 Task: Create a sub task Release to Production / Go Live for the task  Create a new online auction platform in the project AgileLab , assign it to team member softage.2@softage.net and update the status of the sub task to  At Risk , set the priority of the sub task to Medium
Action: Mouse moved to (693, 479)
Screenshot: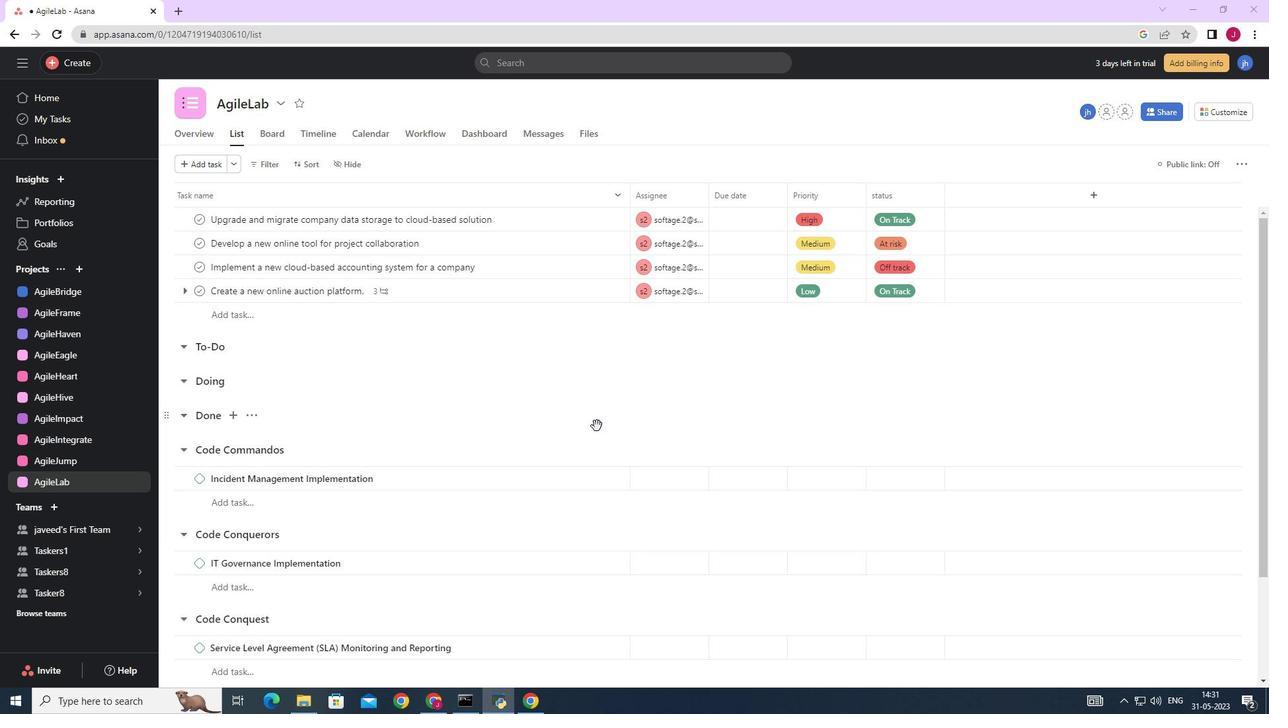 
Action: Mouse scrolled (693, 478) with delta (0, 0)
Screenshot: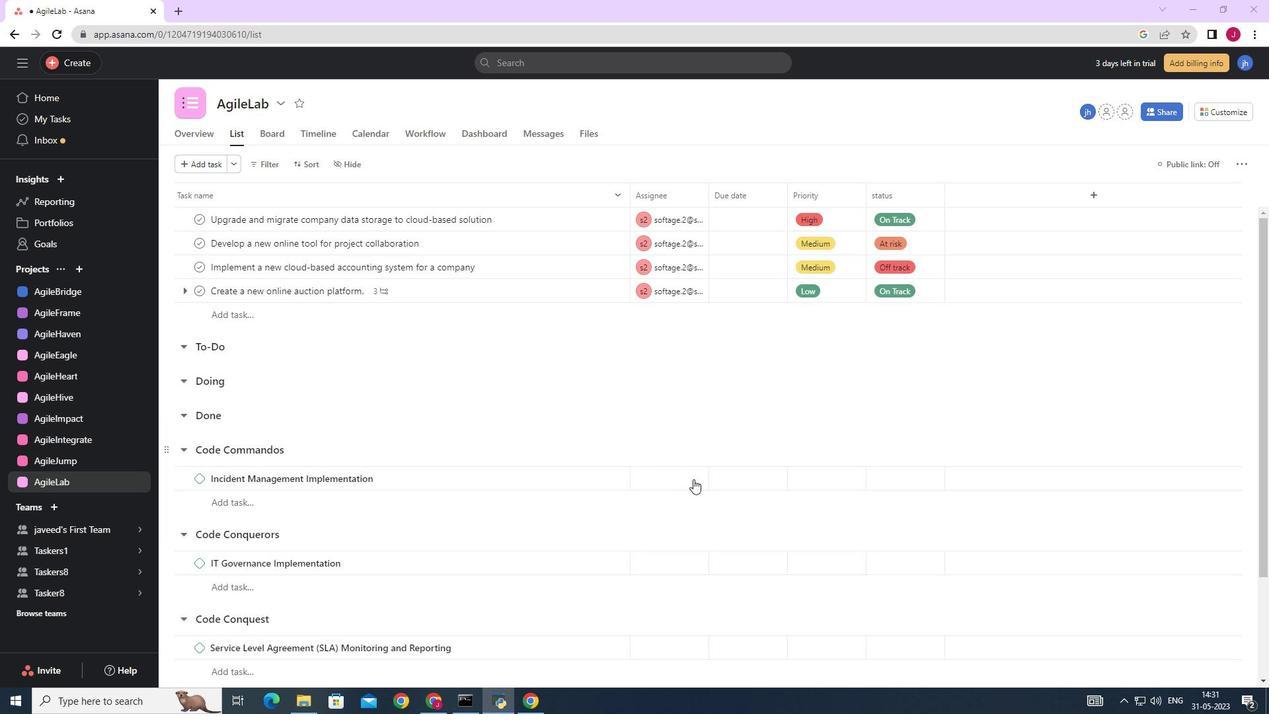 
Action: Mouse scrolled (693, 478) with delta (0, 0)
Screenshot: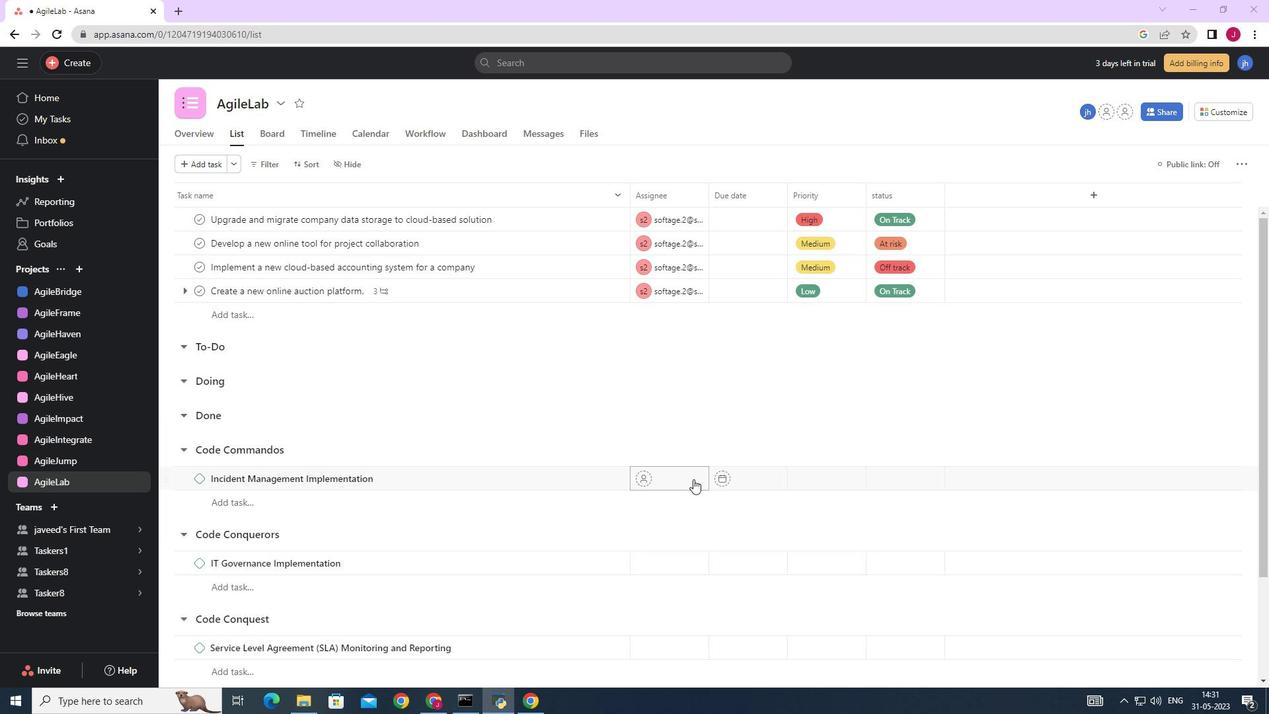 
Action: Mouse moved to (693, 480)
Screenshot: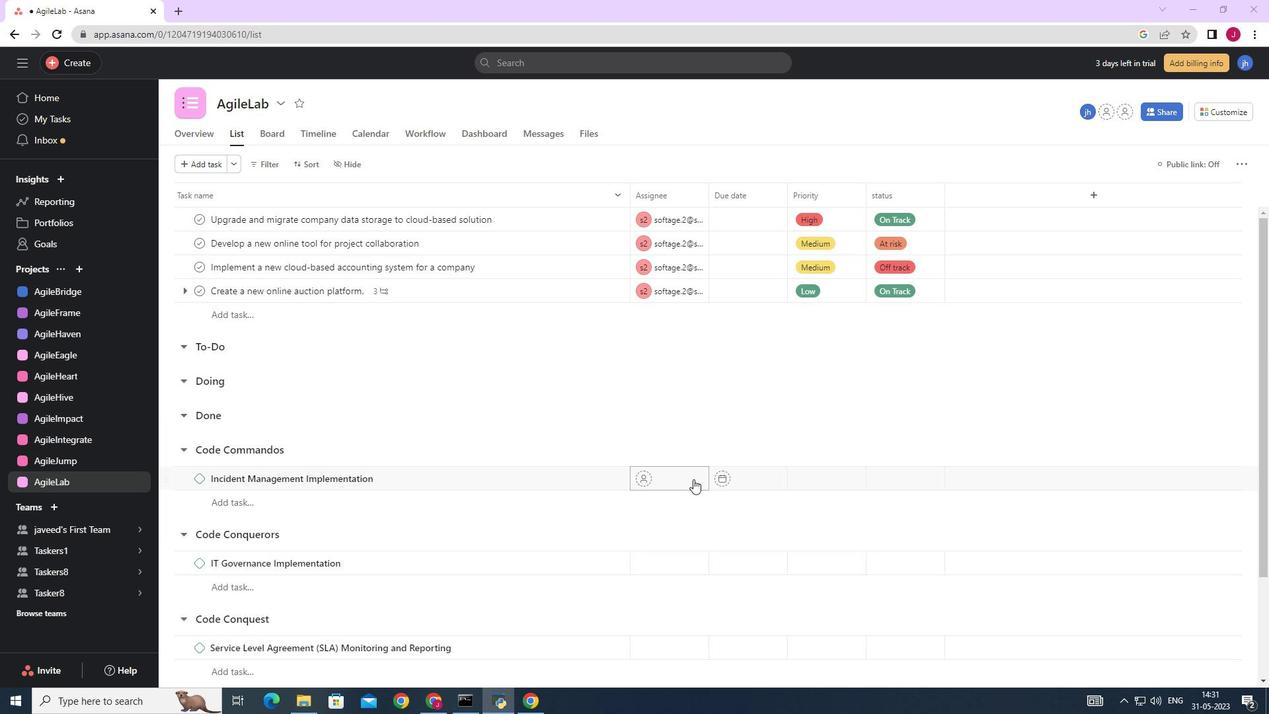 
Action: Mouse scrolled (693, 479) with delta (0, 0)
Screenshot: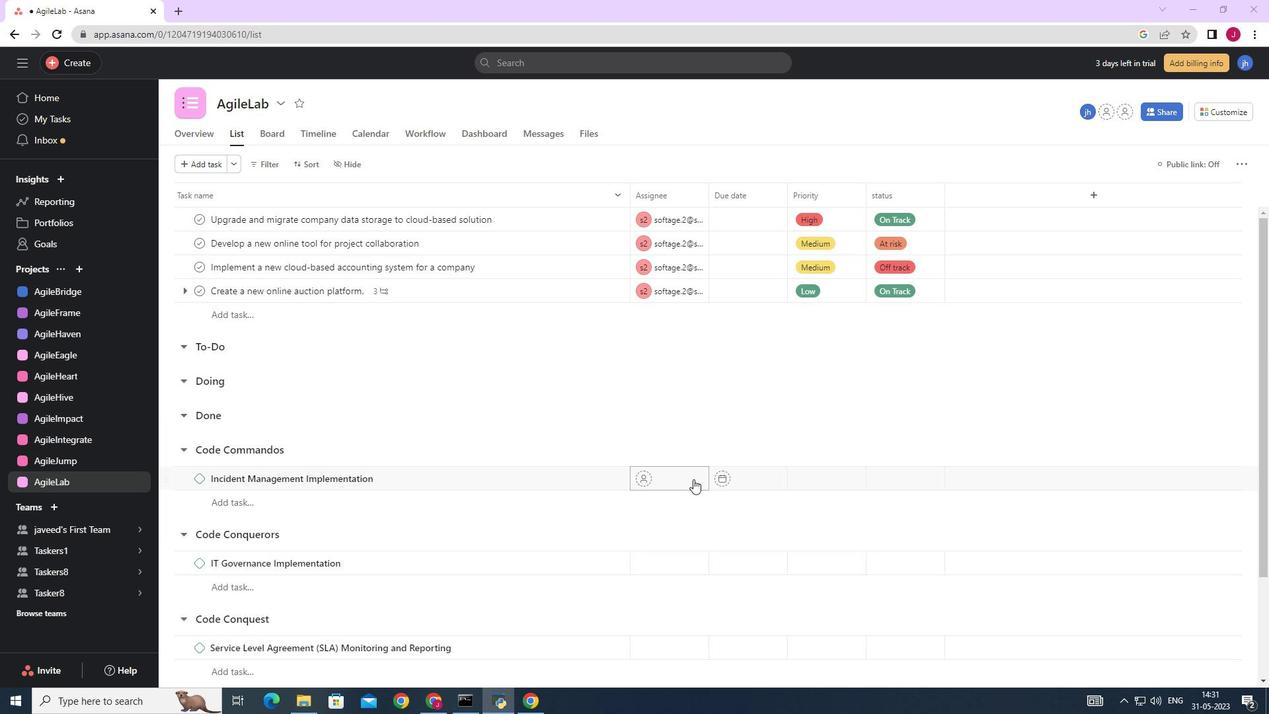 
Action: Mouse scrolled (693, 479) with delta (0, 0)
Screenshot: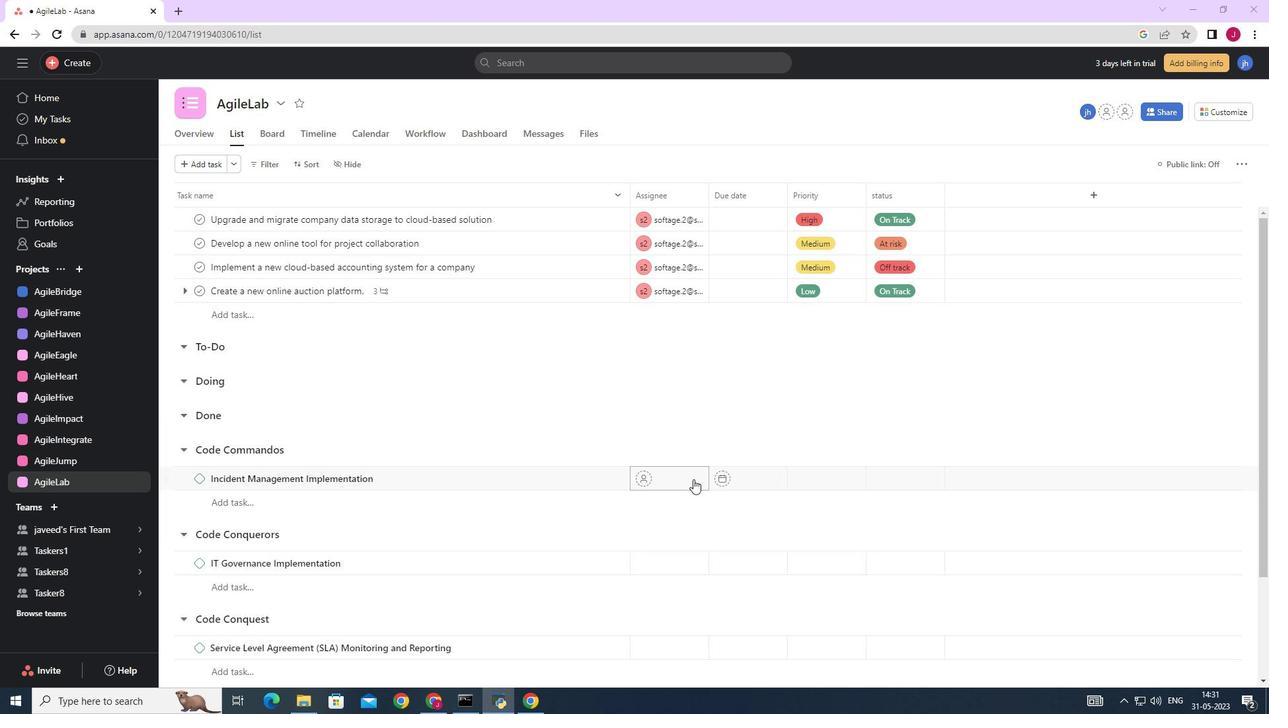 
Action: Mouse moved to (677, 470)
Screenshot: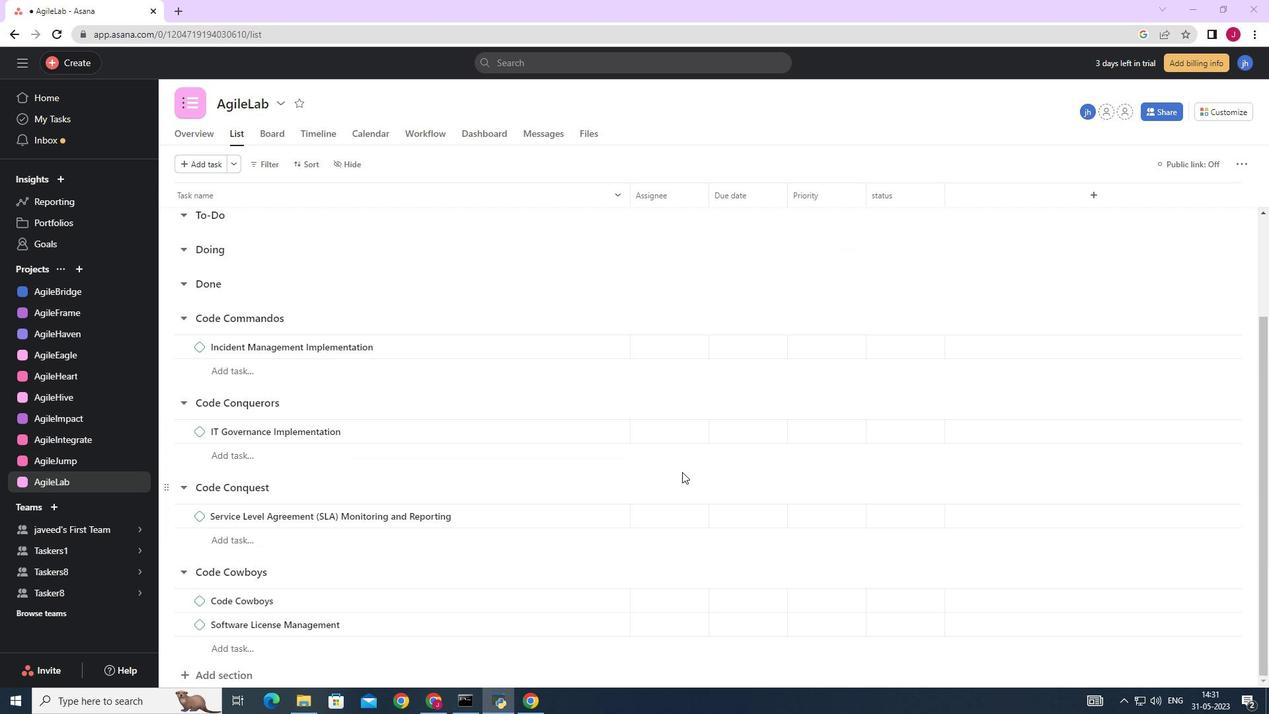 
Action: Mouse scrolled (677, 469) with delta (0, 0)
Screenshot: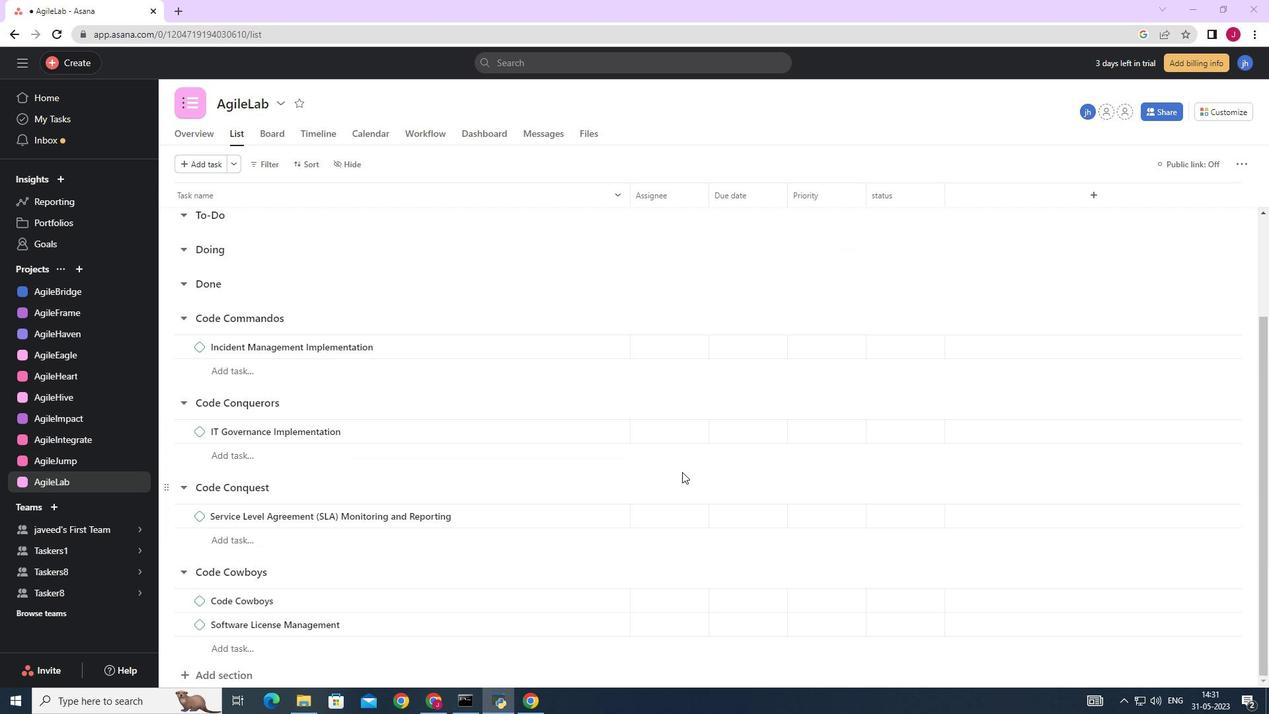 
Action: Mouse scrolled (677, 469) with delta (0, 0)
Screenshot: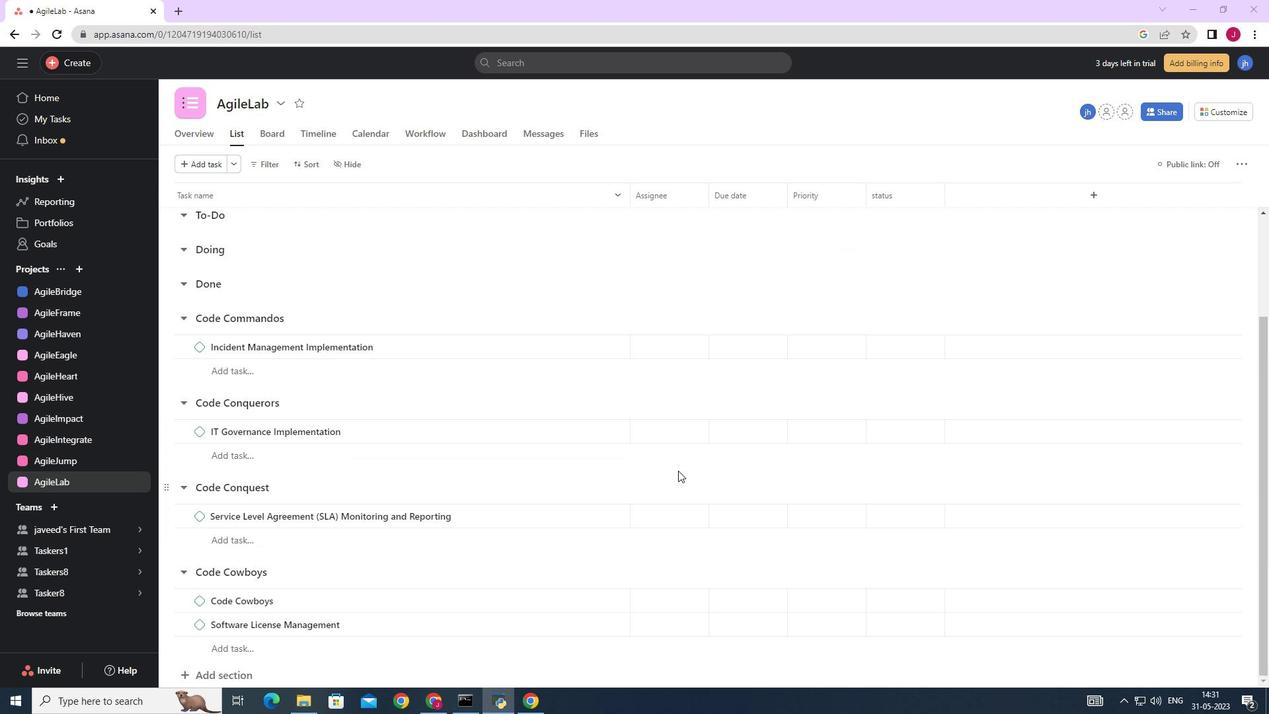 
Action: Mouse scrolled (677, 469) with delta (0, 0)
Screenshot: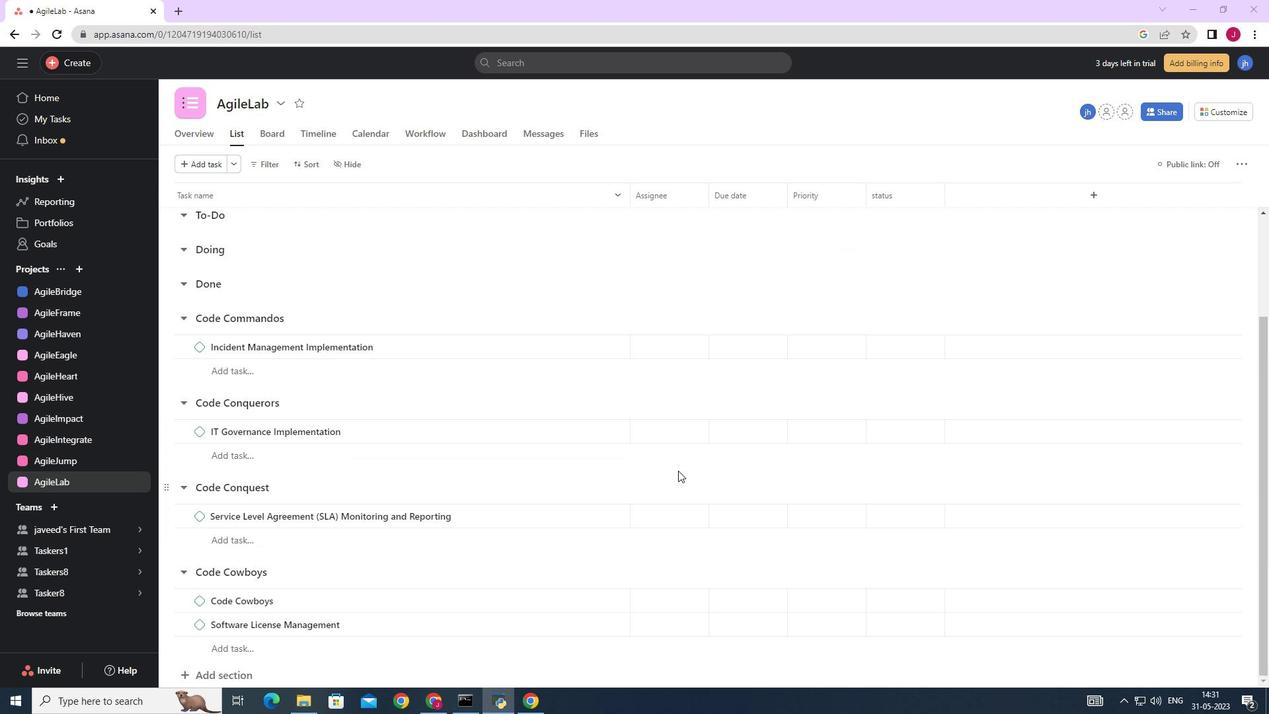 
Action: Mouse moved to (677, 470)
Screenshot: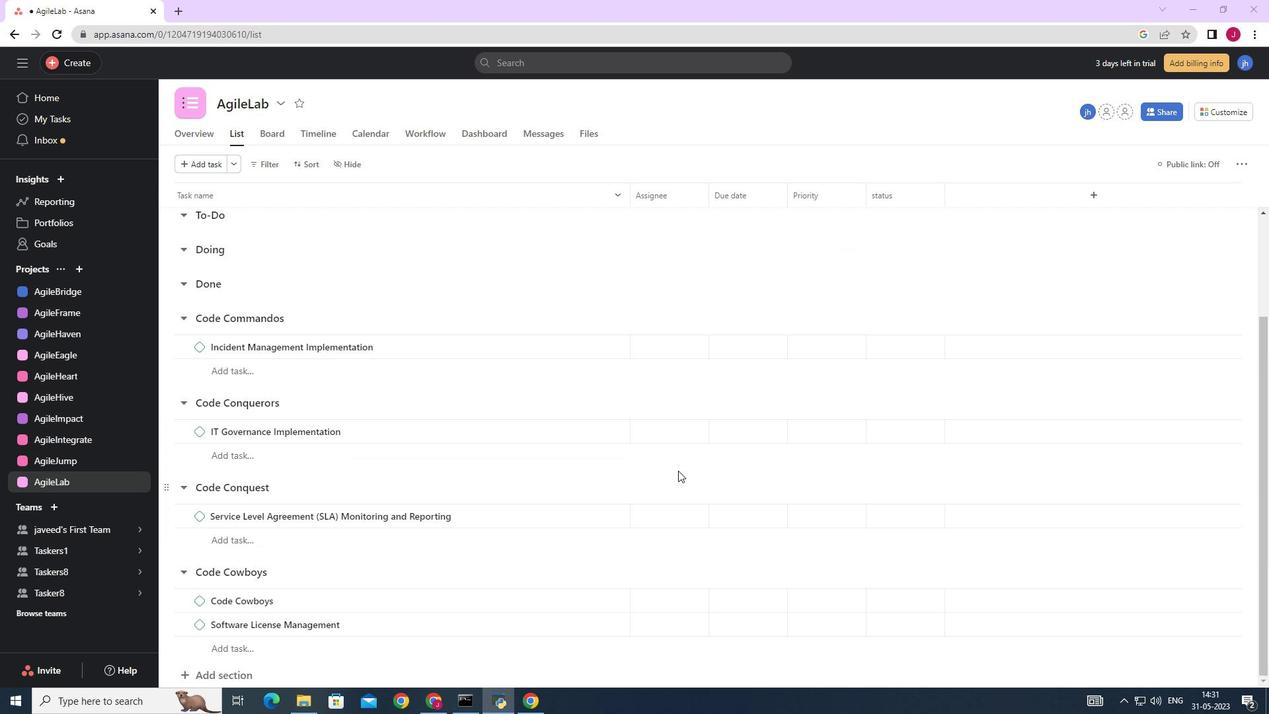 
Action: Mouse scrolled (677, 469) with delta (0, 0)
Screenshot: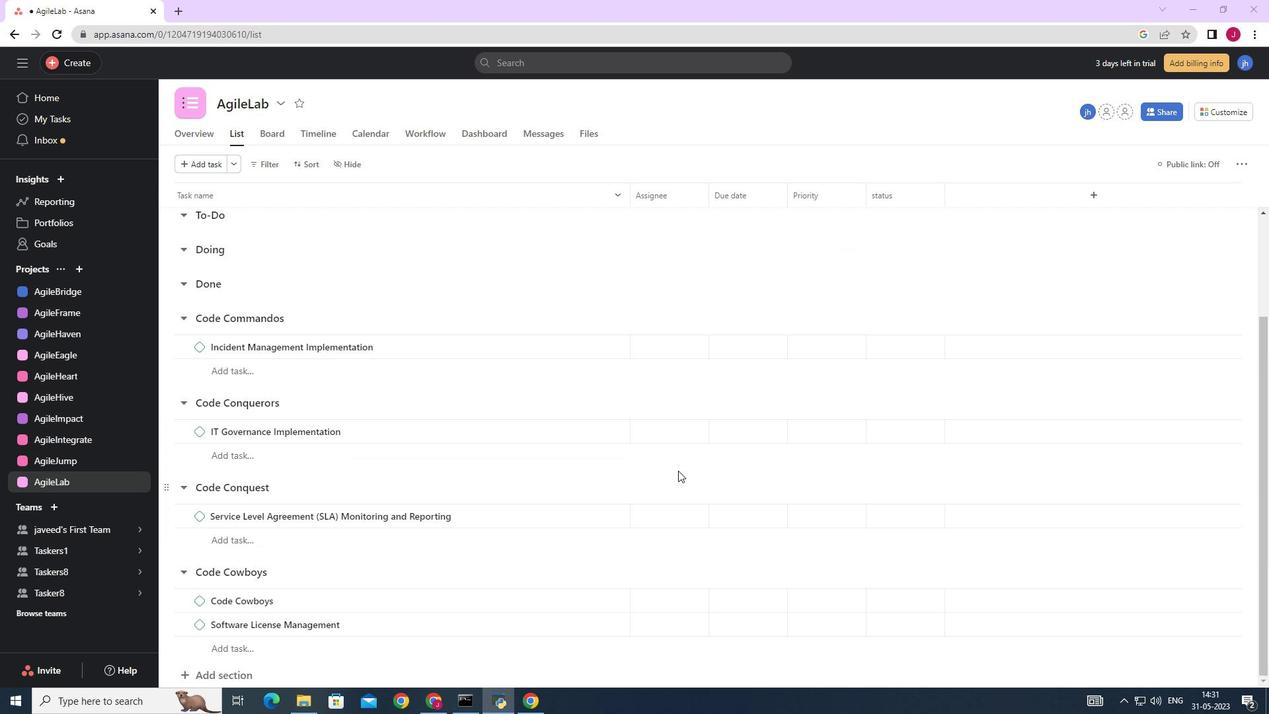 
Action: Mouse moved to (661, 470)
Screenshot: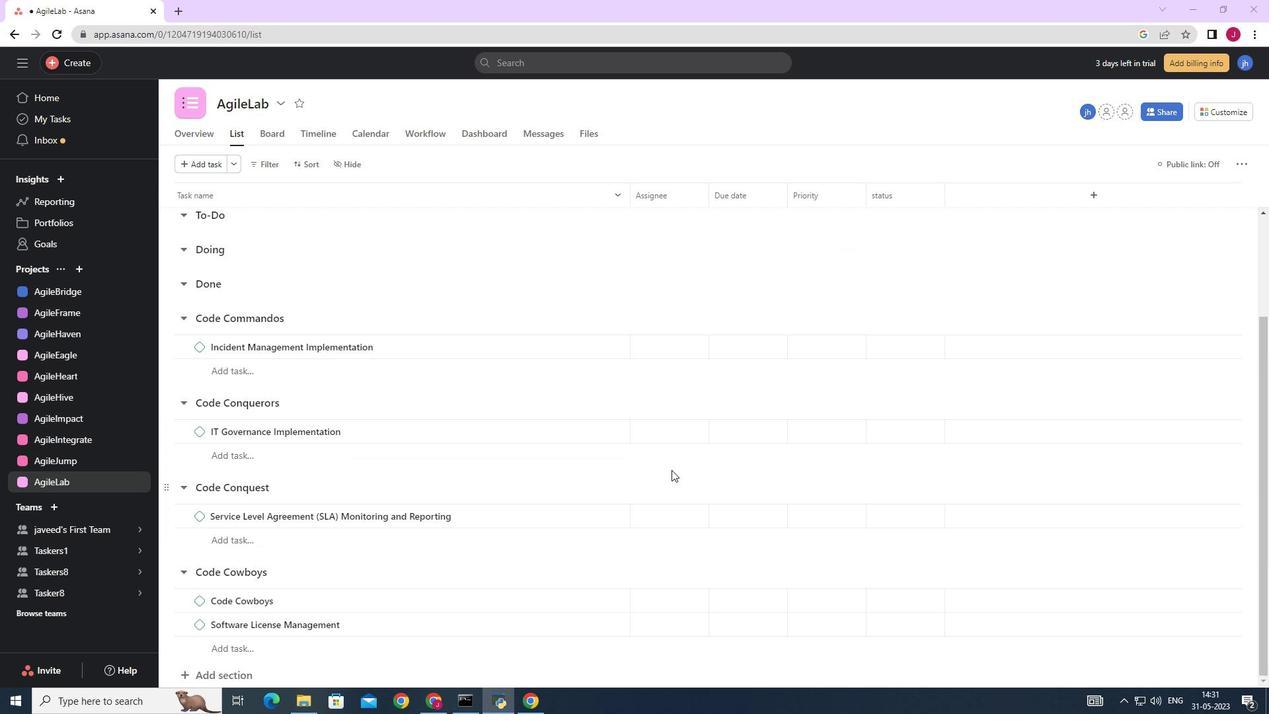 
Action: Mouse scrolled (661, 470) with delta (0, 0)
Screenshot: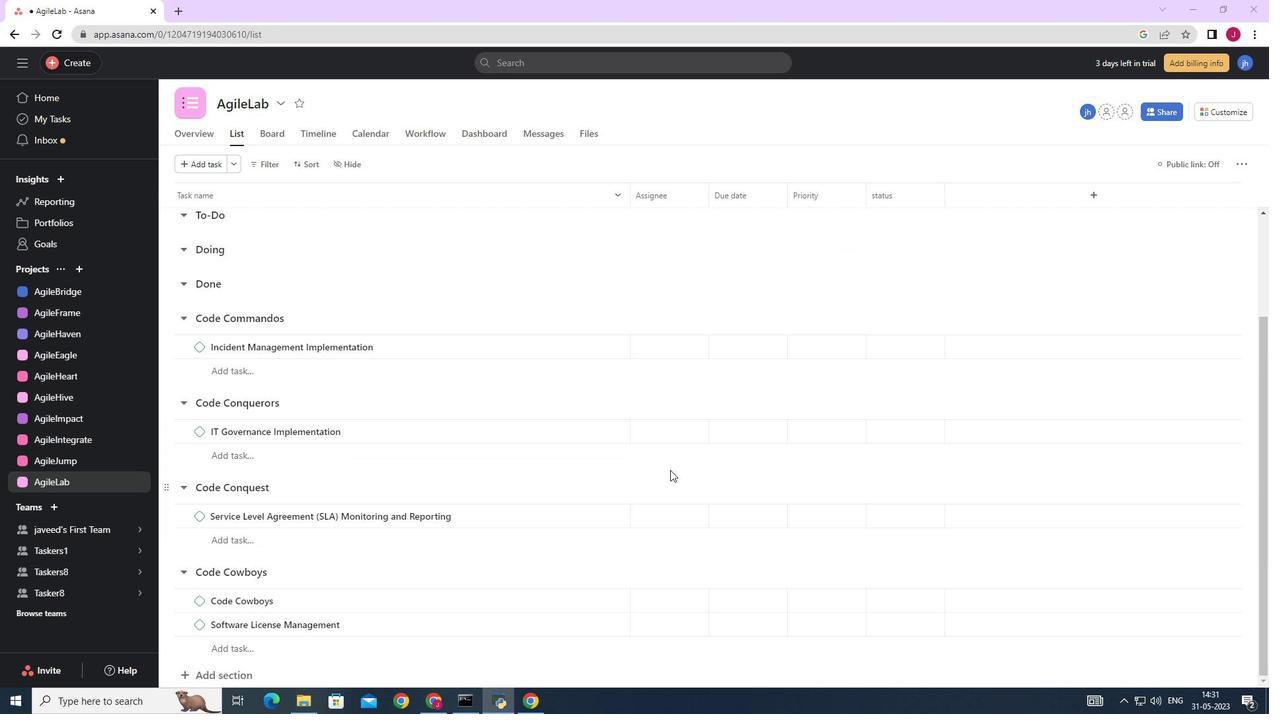 
Action: Mouse moved to (660, 469)
Screenshot: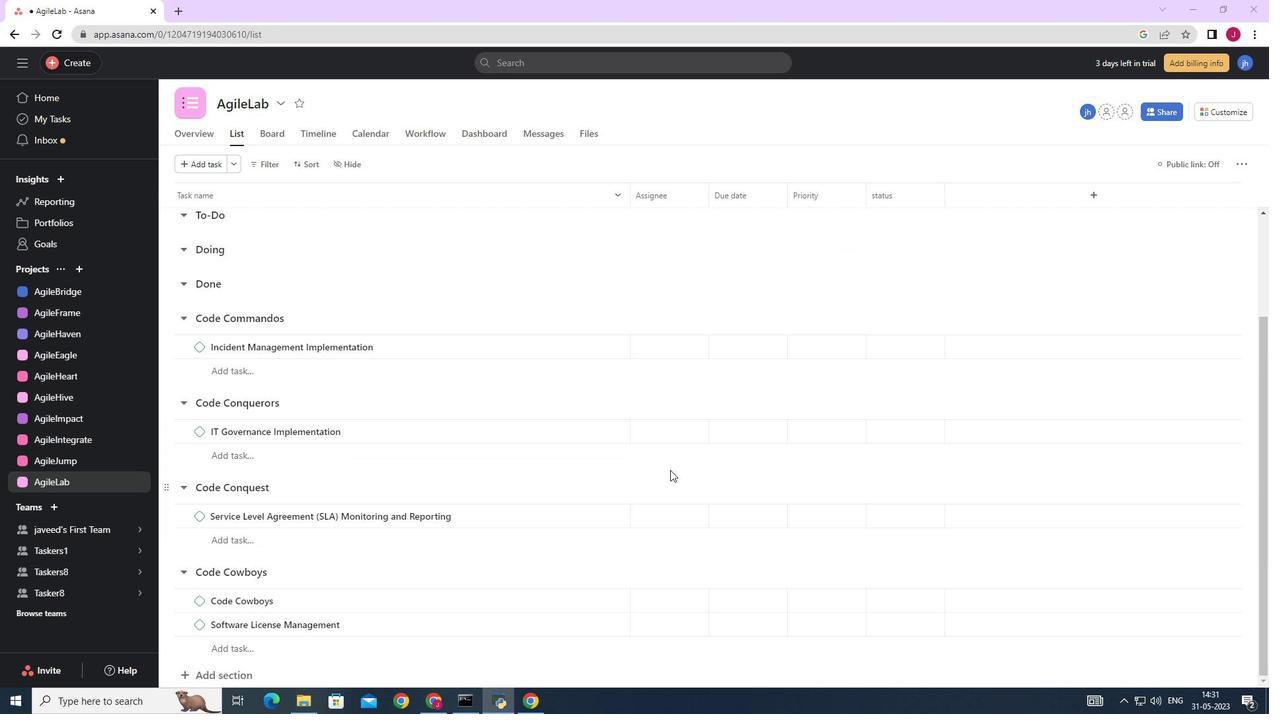 
Action: Mouse scrolled (660, 470) with delta (0, 0)
Screenshot: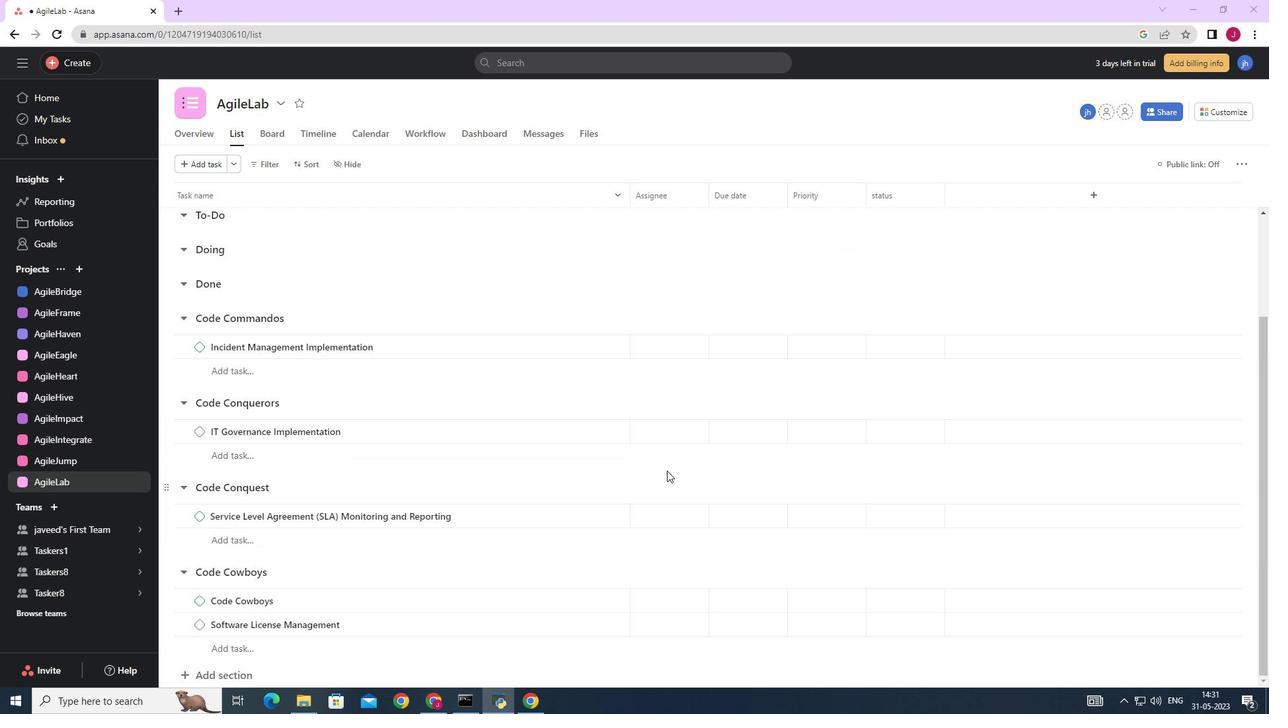 
Action: Mouse scrolled (660, 470) with delta (0, 0)
Screenshot: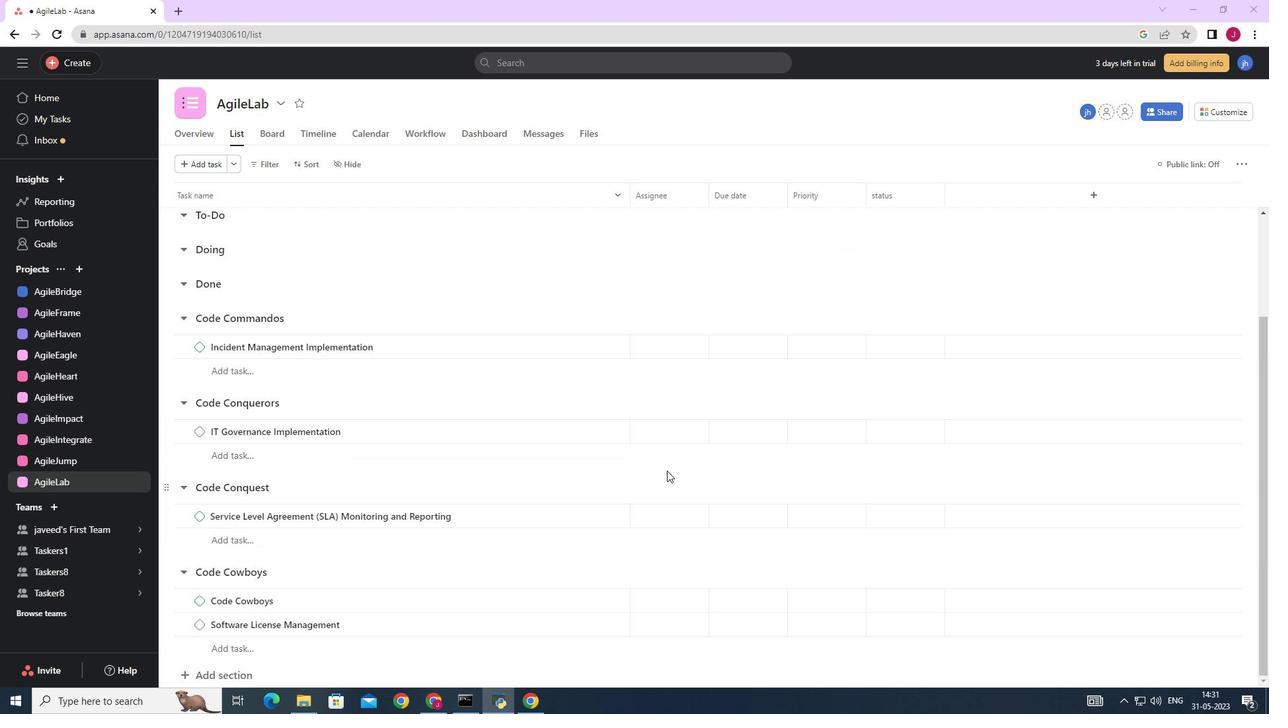 
Action: Mouse scrolled (660, 470) with delta (0, 0)
Screenshot: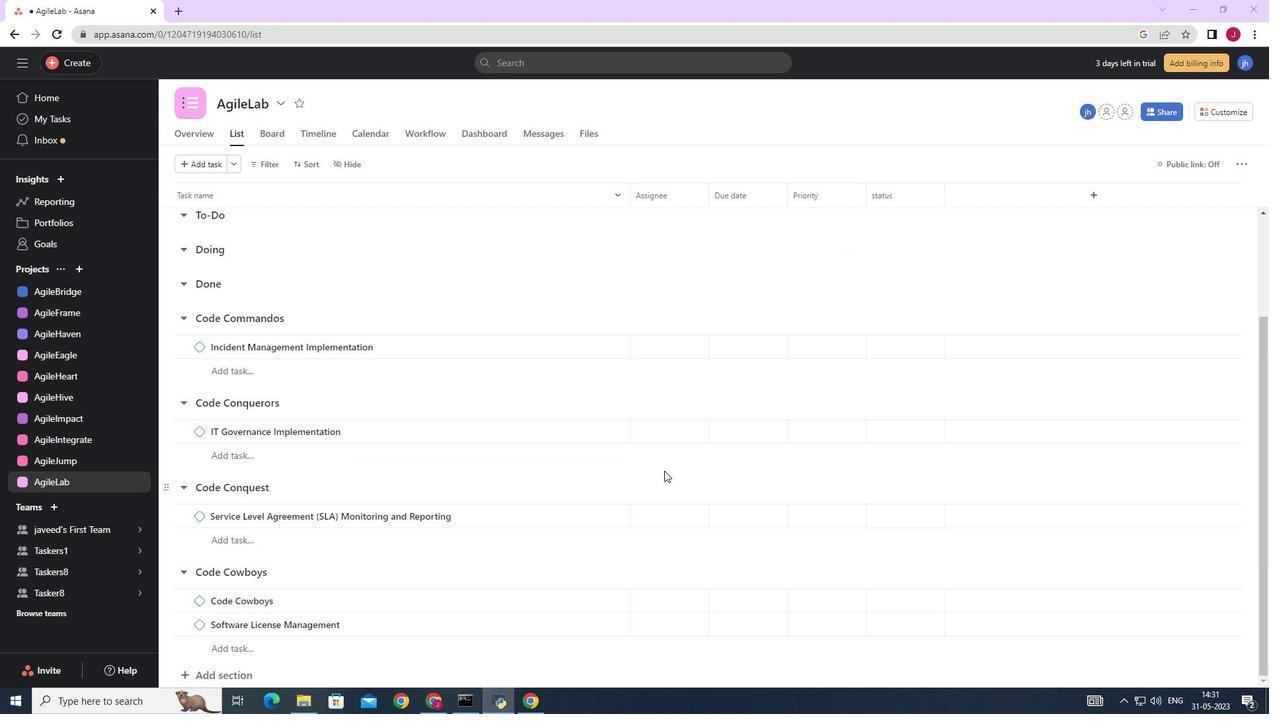 
Action: Mouse moved to (574, 294)
Screenshot: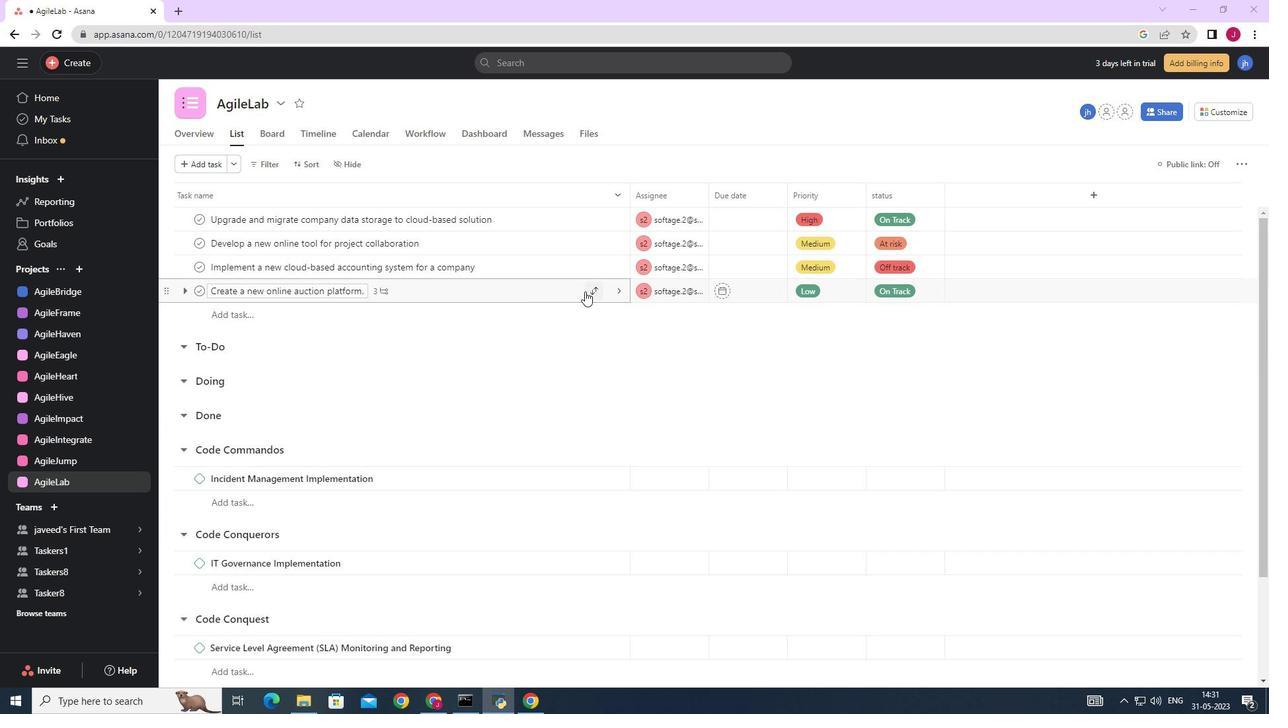 
Action: Mouse pressed left at (574, 294)
Screenshot: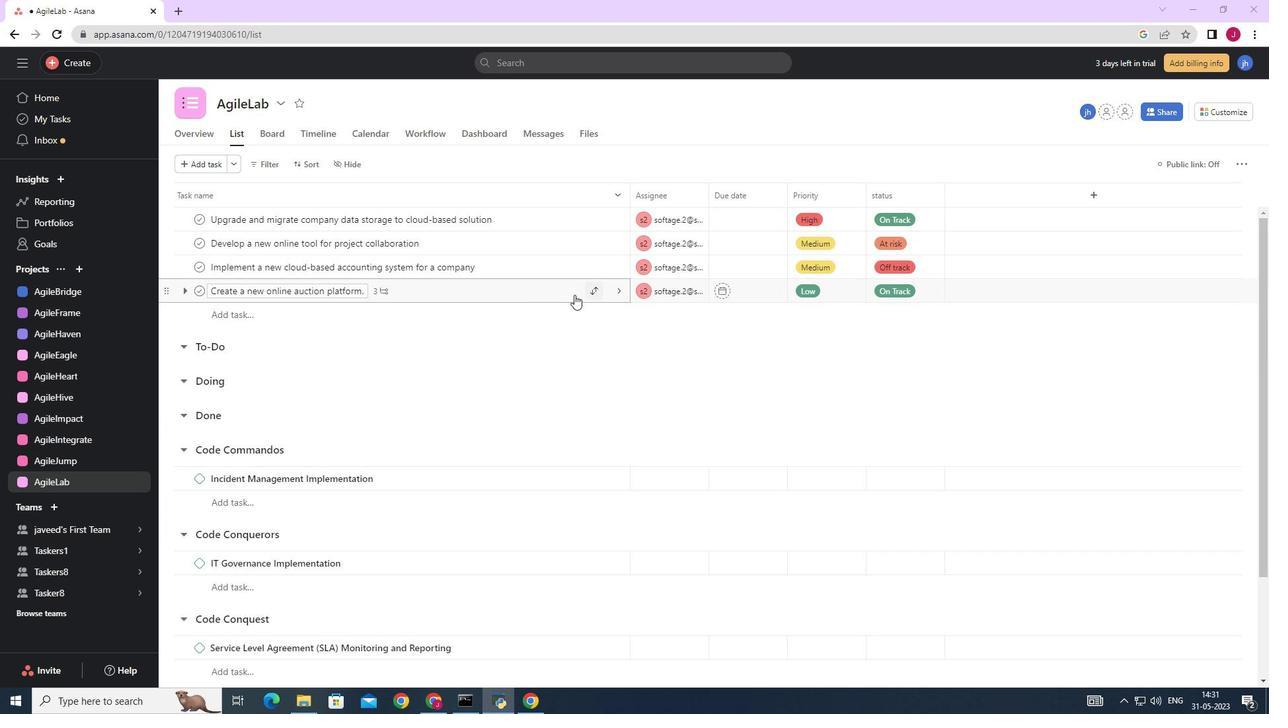 
Action: Mouse moved to (922, 368)
Screenshot: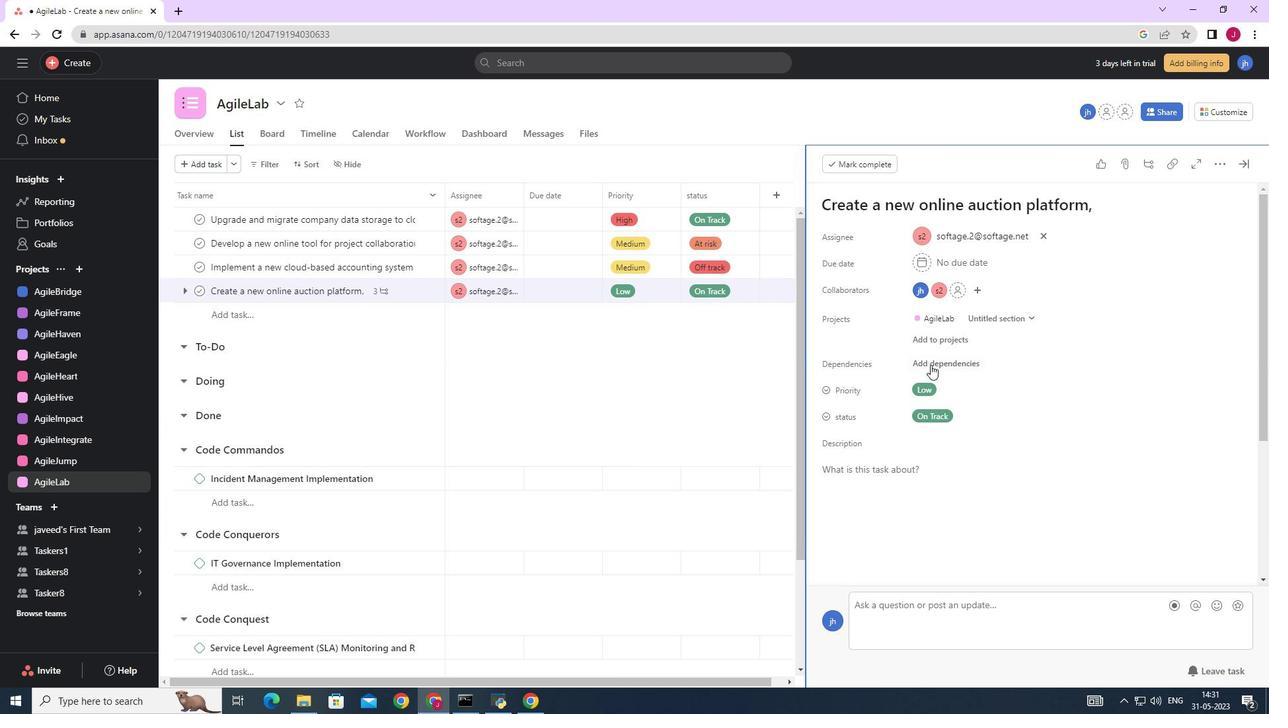 
Action: Mouse scrolled (922, 367) with delta (0, 0)
Screenshot: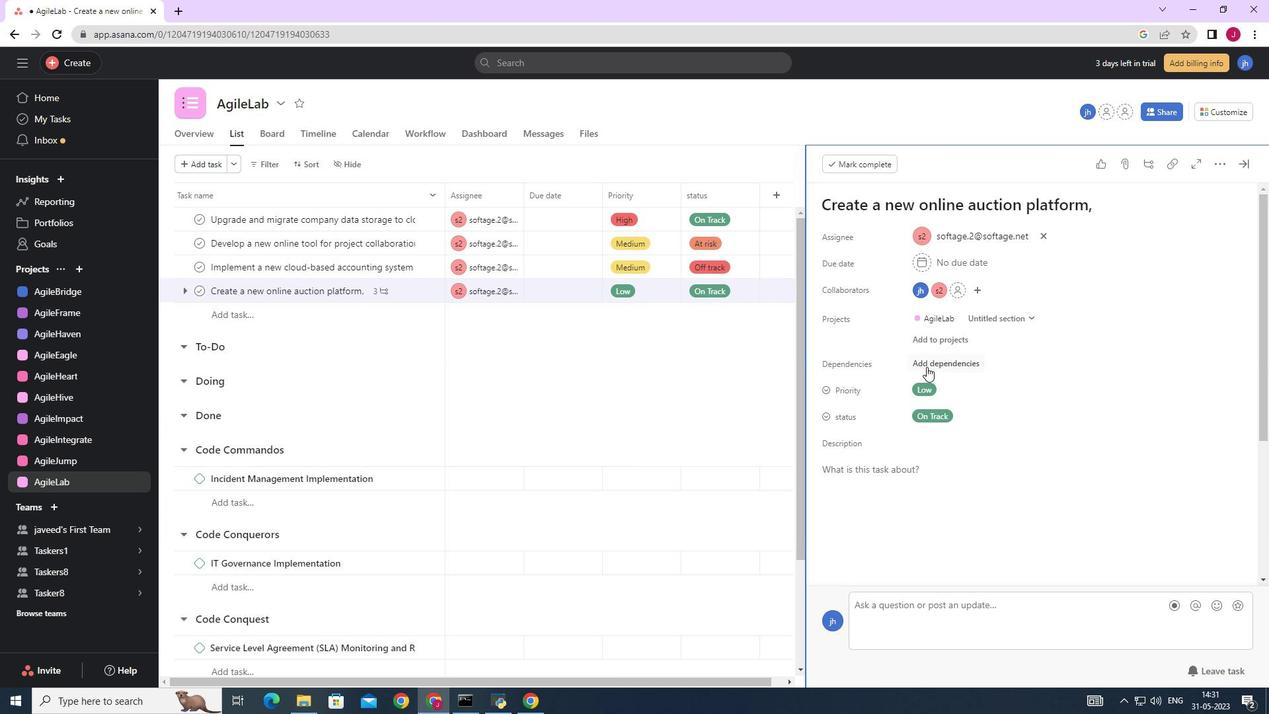 
Action: Mouse moved to (922, 368)
Screenshot: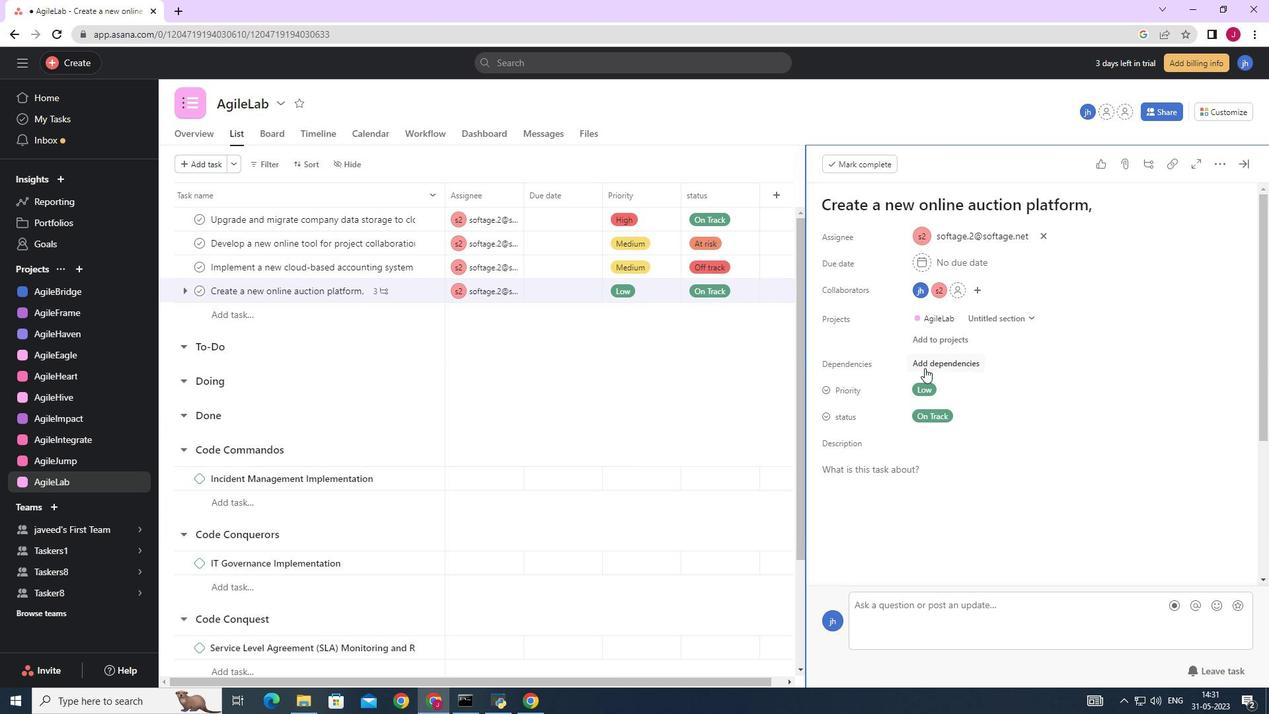 
Action: Mouse scrolled (922, 367) with delta (0, 0)
Screenshot: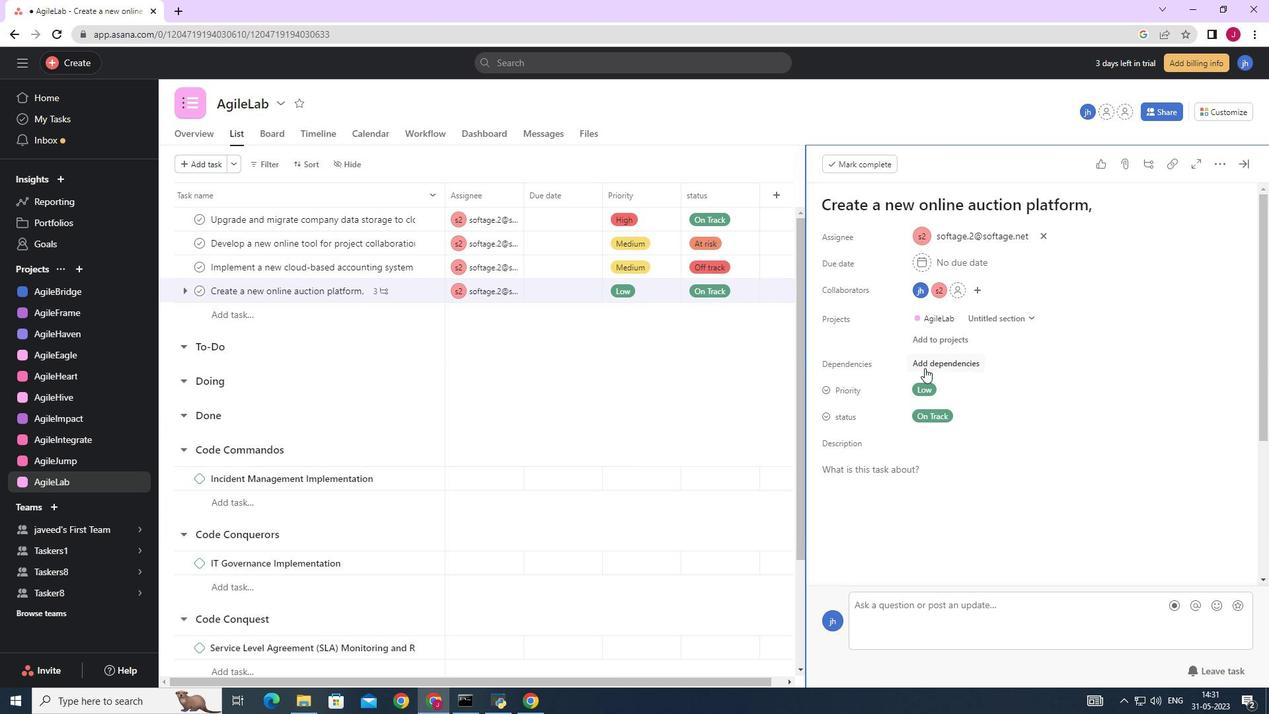 
Action: Mouse scrolled (922, 367) with delta (0, 0)
Screenshot: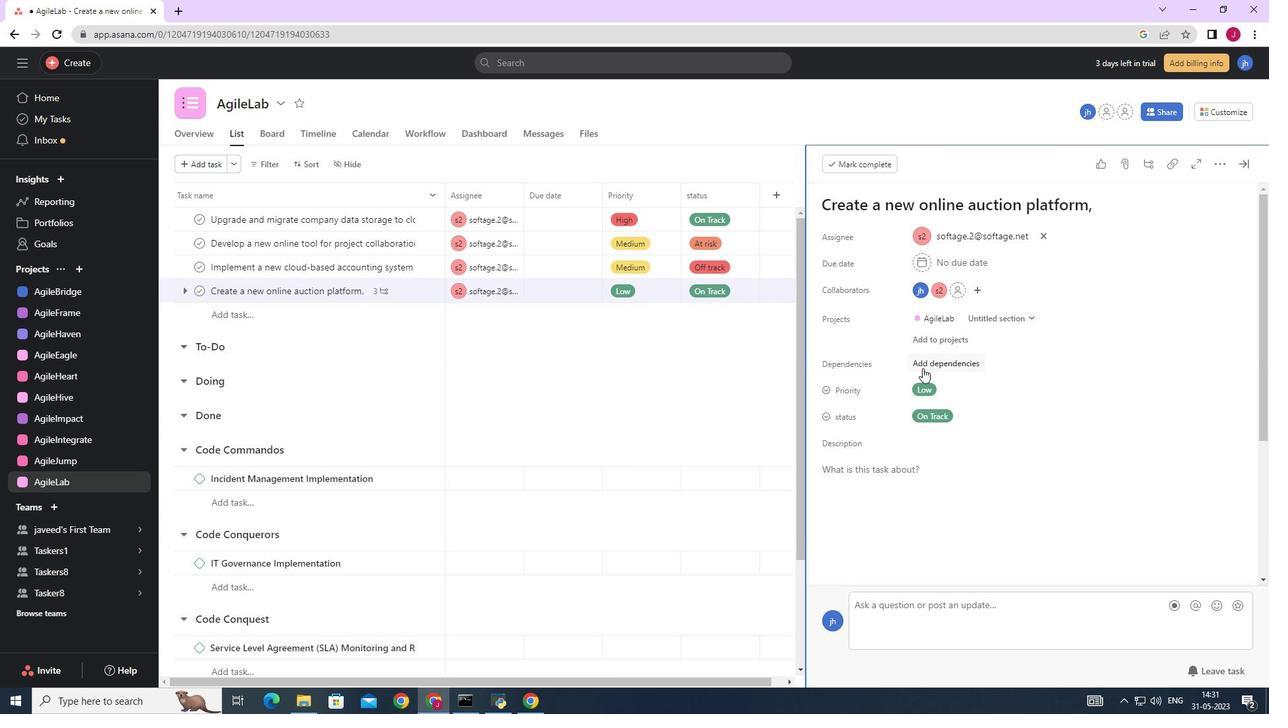 
Action: Mouse scrolled (922, 367) with delta (0, 0)
Screenshot: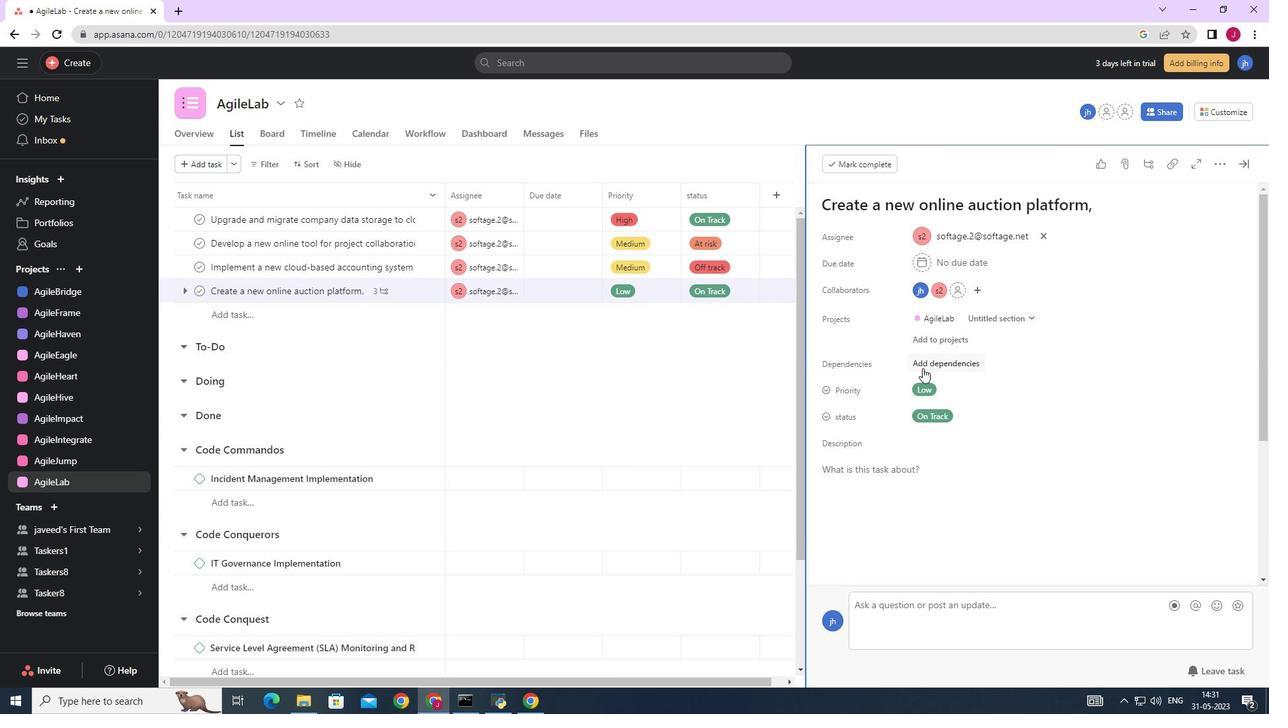 
Action: Mouse scrolled (922, 367) with delta (0, 0)
Screenshot: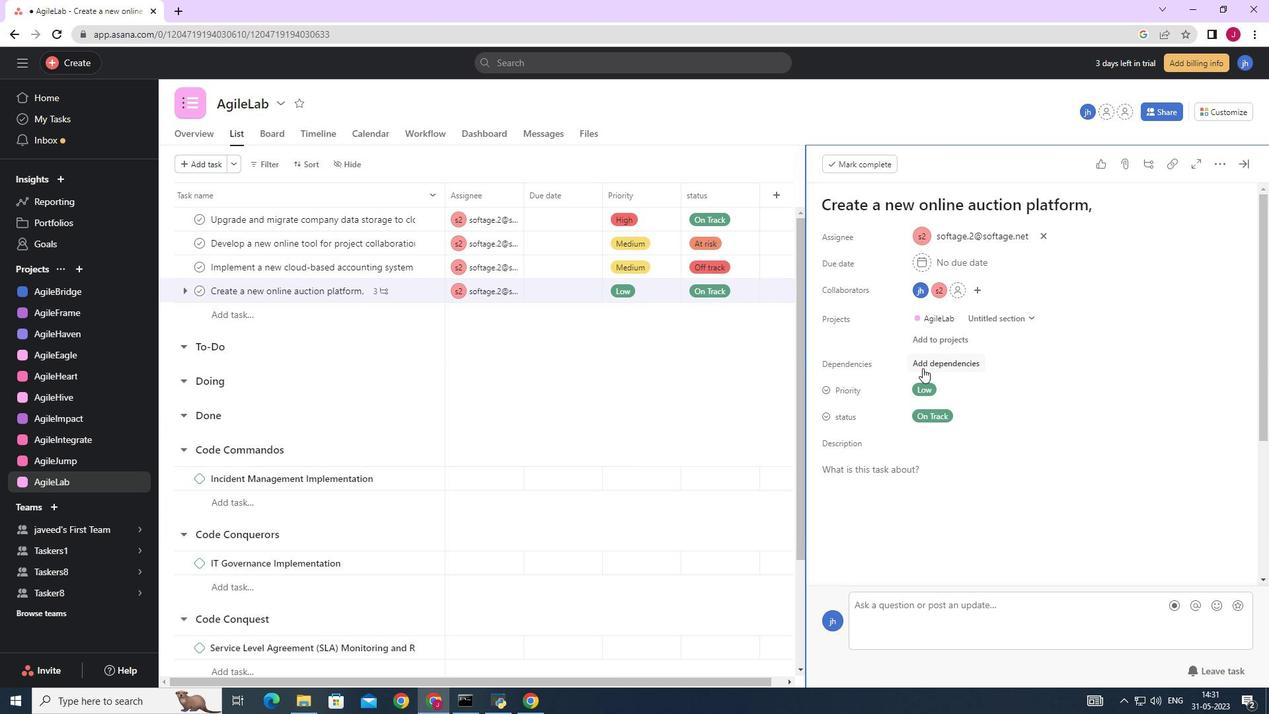 
Action: Mouse moved to (860, 477)
Screenshot: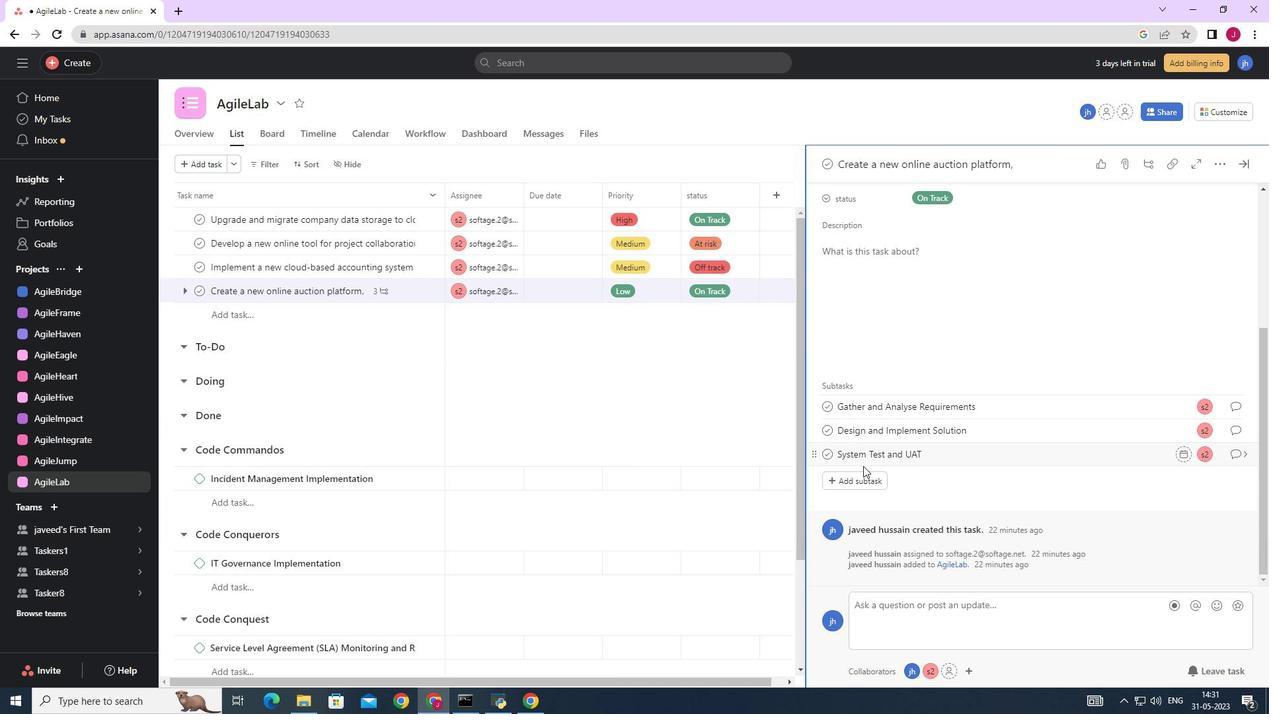 
Action: Mouse pressed left at (860, 477)
Screenshot: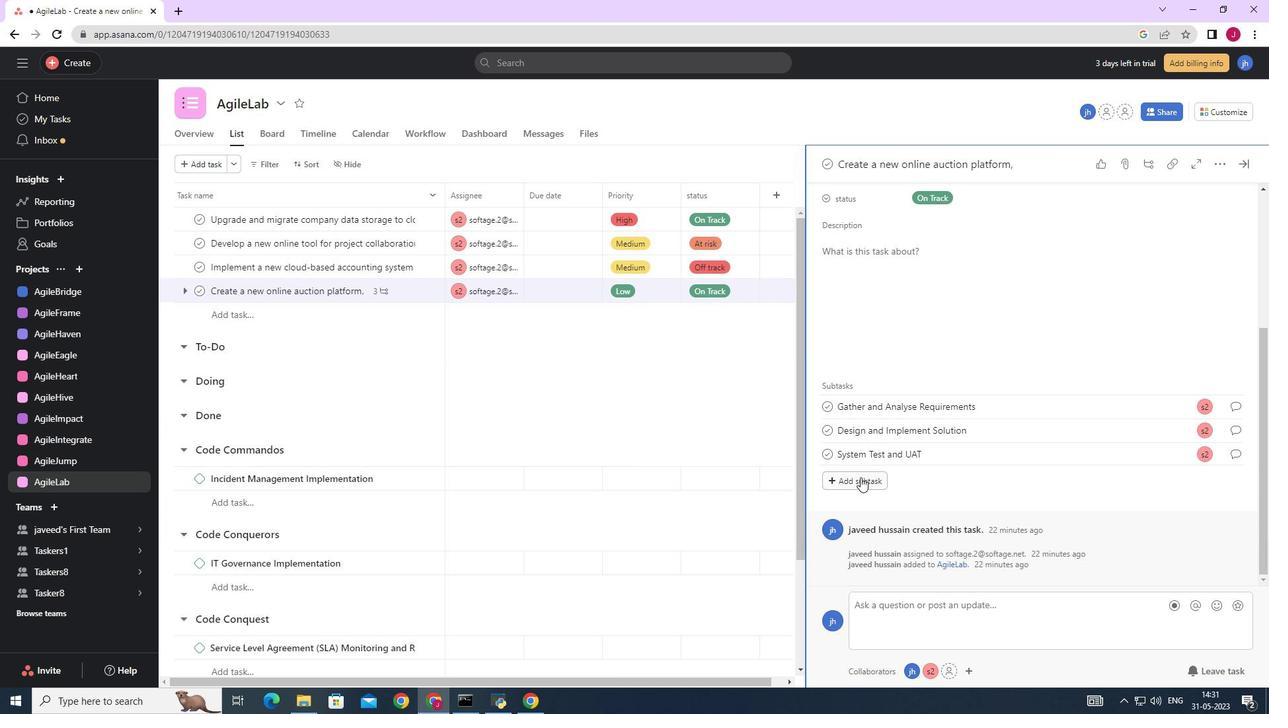 
Action: Mouse moved to (848, 462)
Screenshot: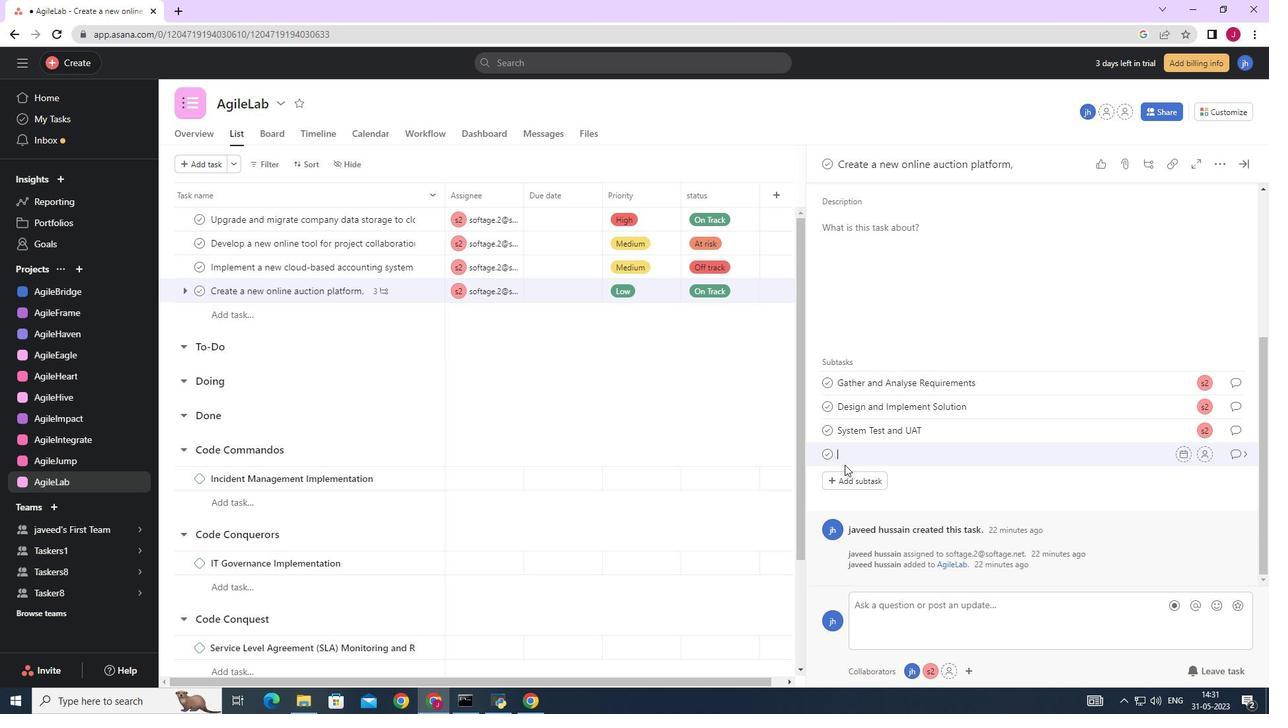 
Action: Key pressed <Key.caps_lock><Key.caps_lock>r<Key.caps_lock>ELEASE<Key.space>TO<Key.space><Key.caps_lock>p<Key.caps_lock>RODUCTION<Key.space>/<Key.space><Key.caps_lock>g<Key.caps_lock>O<Key.space><Key.caps_lock>l<Key.caps_lock>IVE
Screenshot: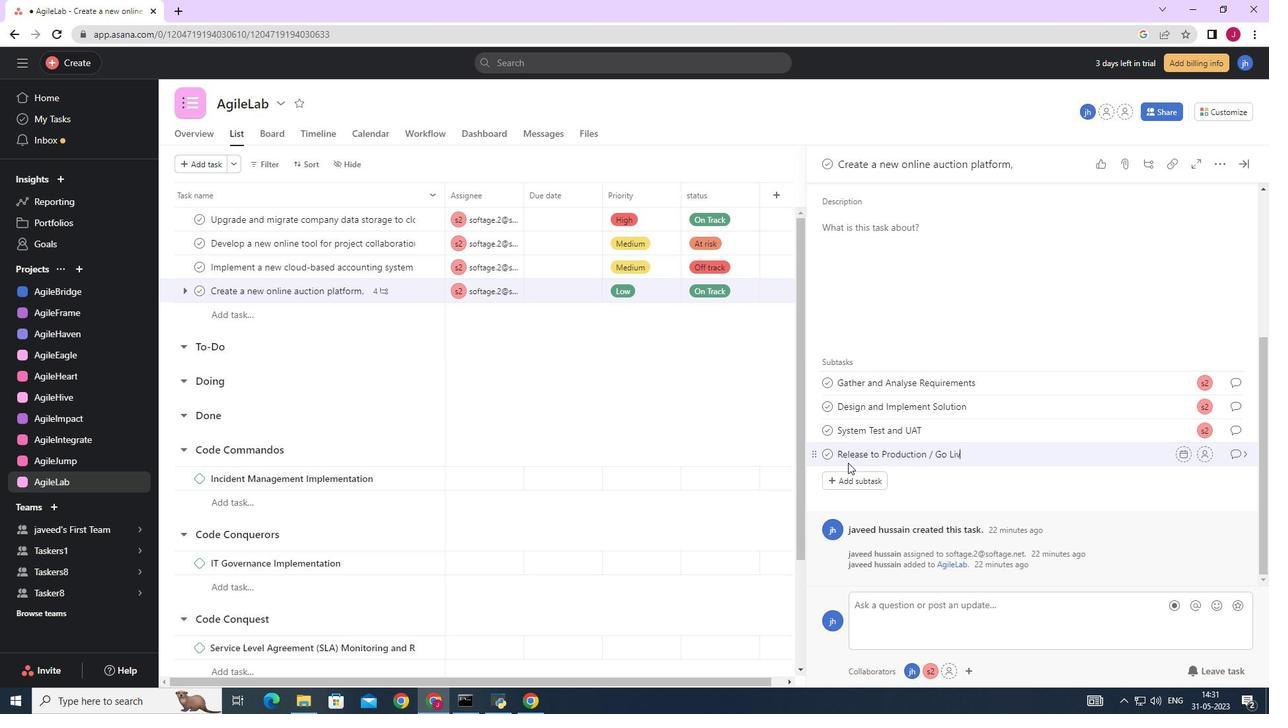 
Action: Mouse moved to (1203, 452)
Screenshot: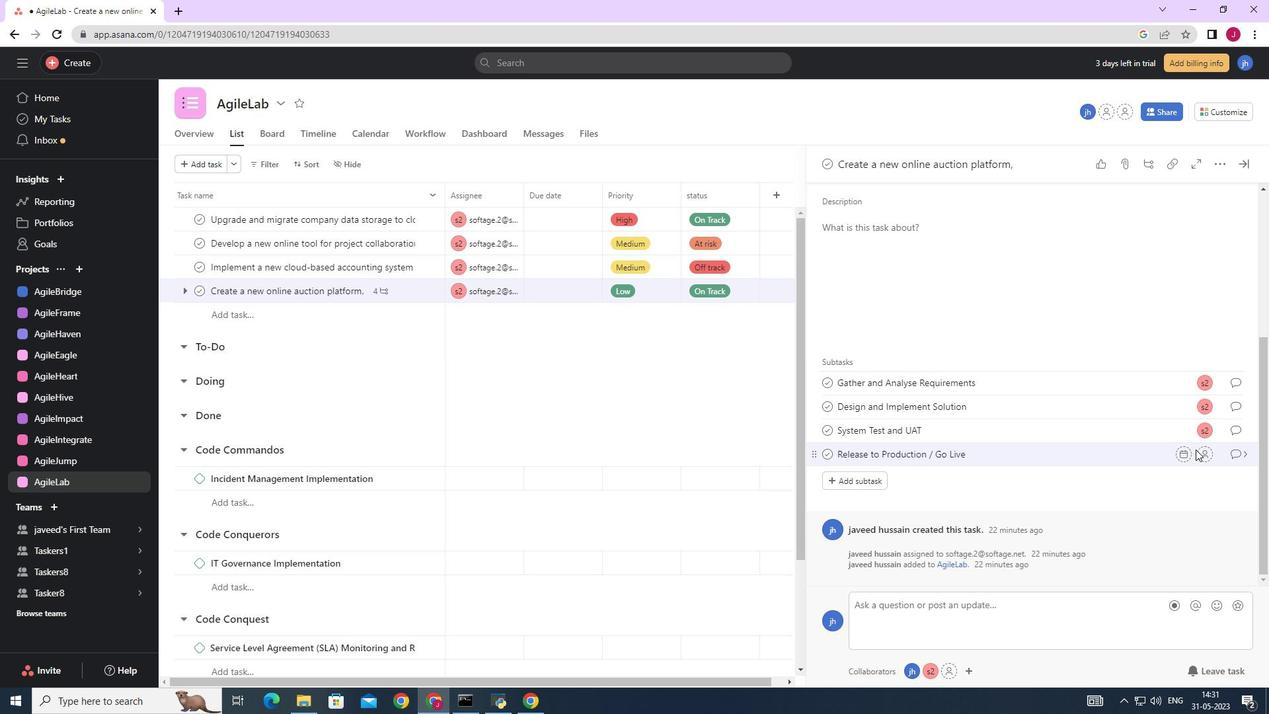 
Action: Mouse pressed left at (1203, 452)
Screenshot: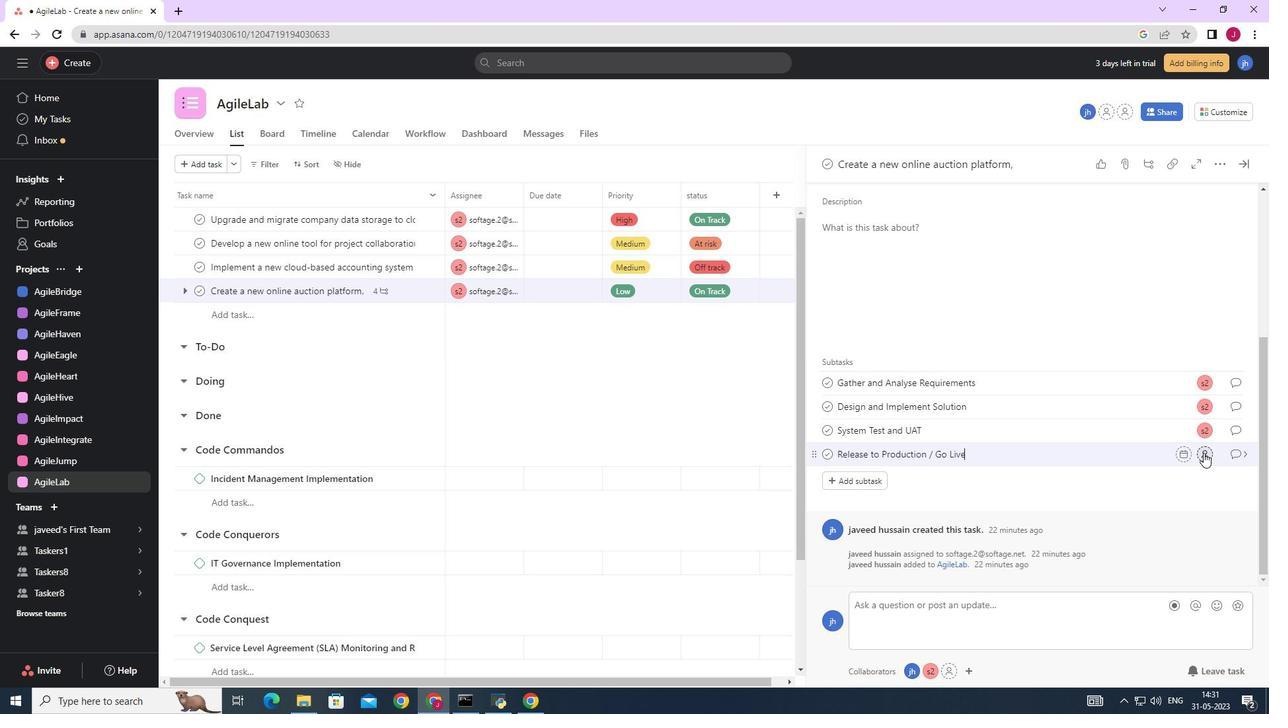 
Action: Mouse moved to (1056, 497)
Screenshot: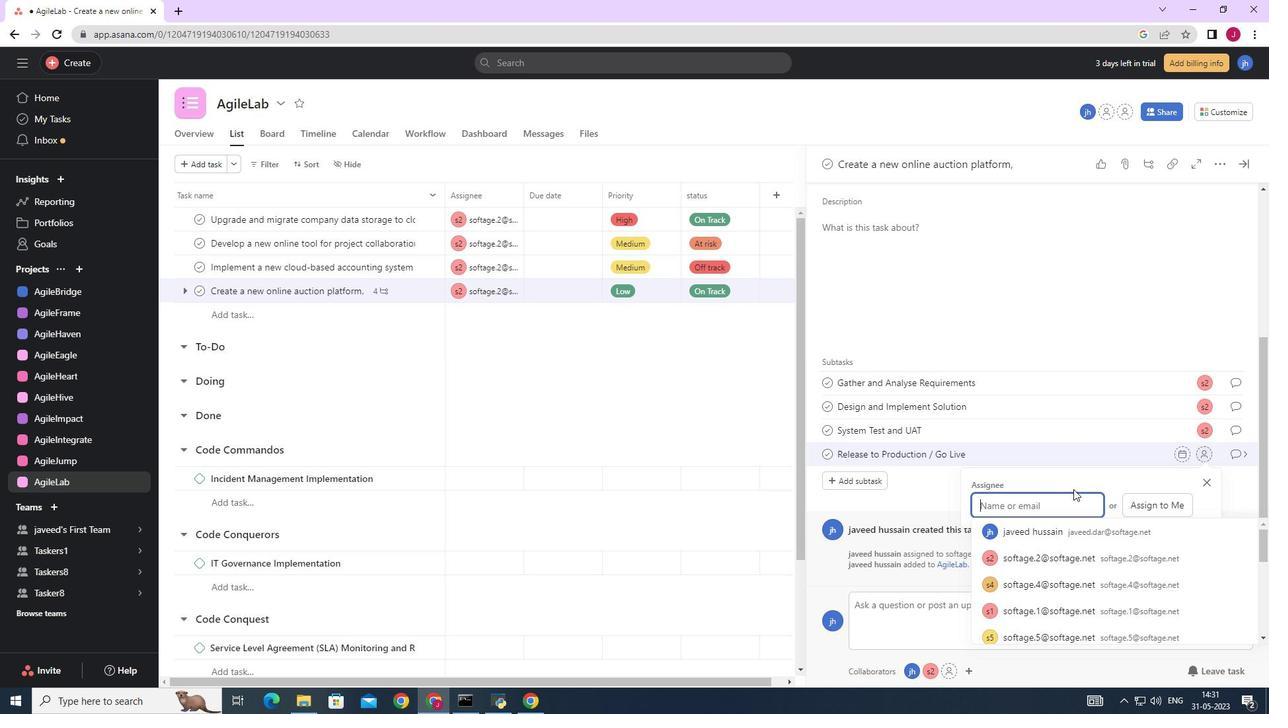 
Action: Key pressed SOFTAGE.2
Screenshot: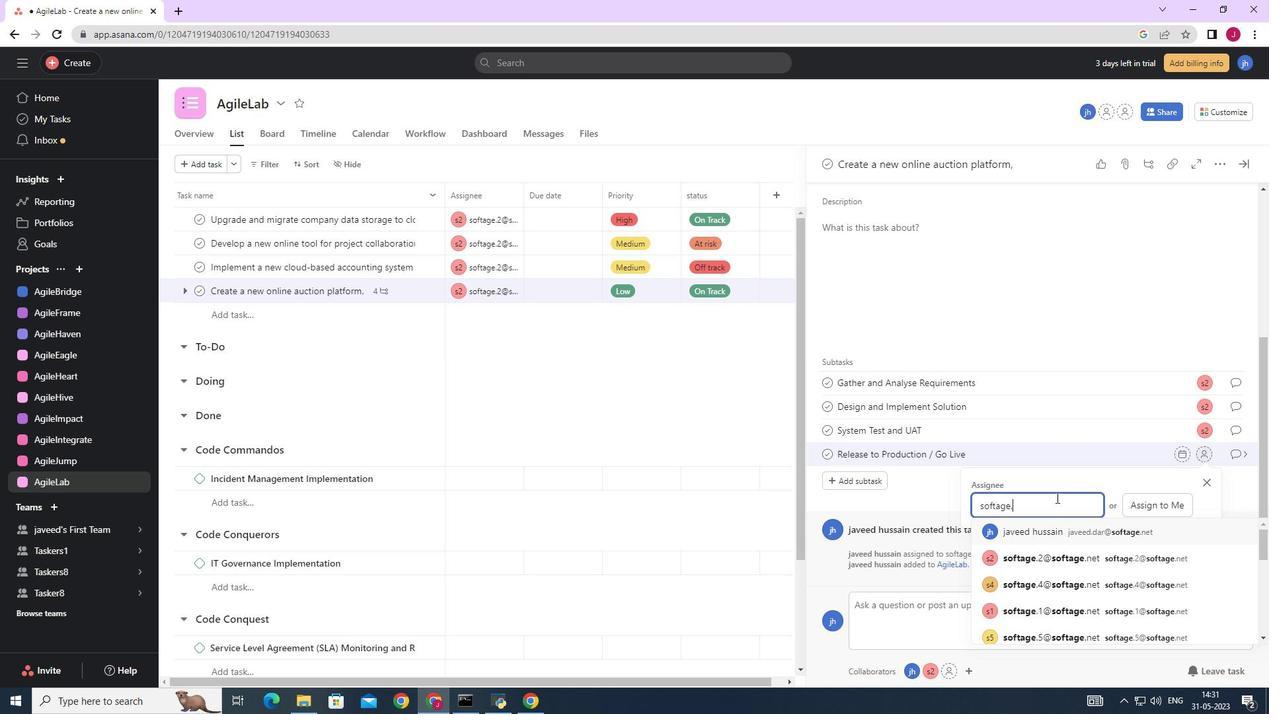 
Action: Mouse moved to (1066, 527)
Screenshot: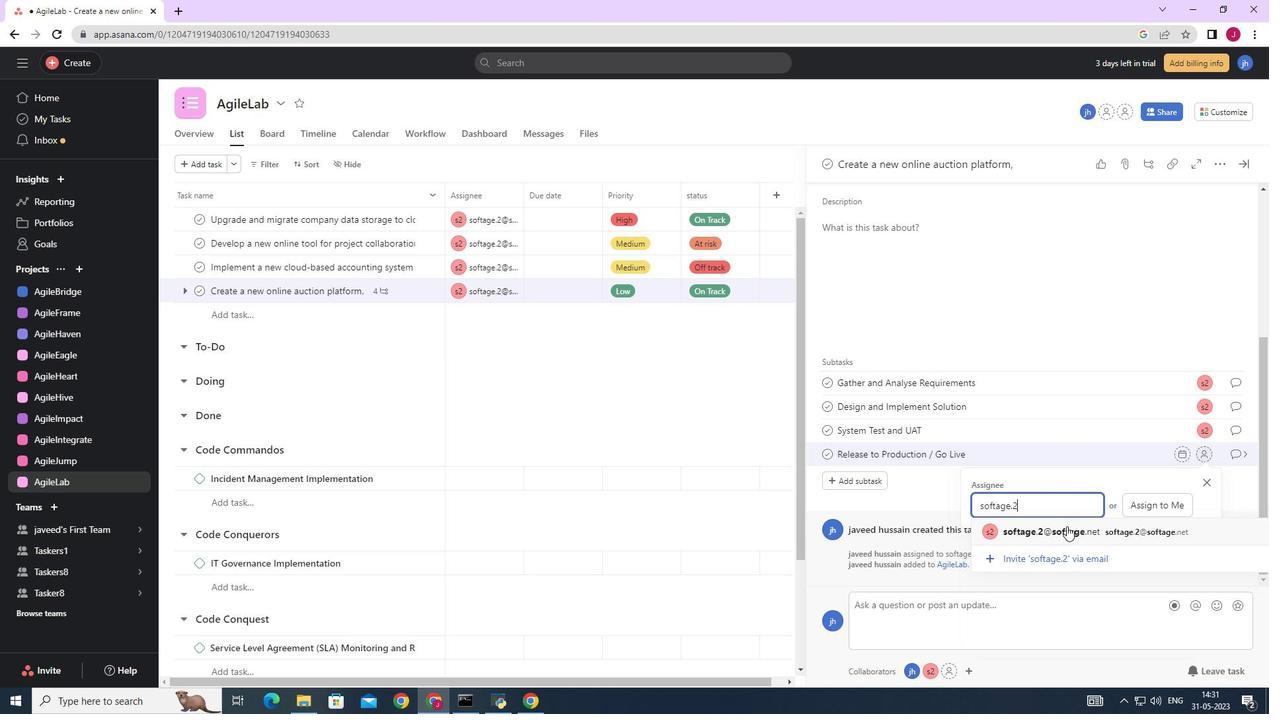 
Action: Mouse pressed left at (1066, 527)
Screenshot: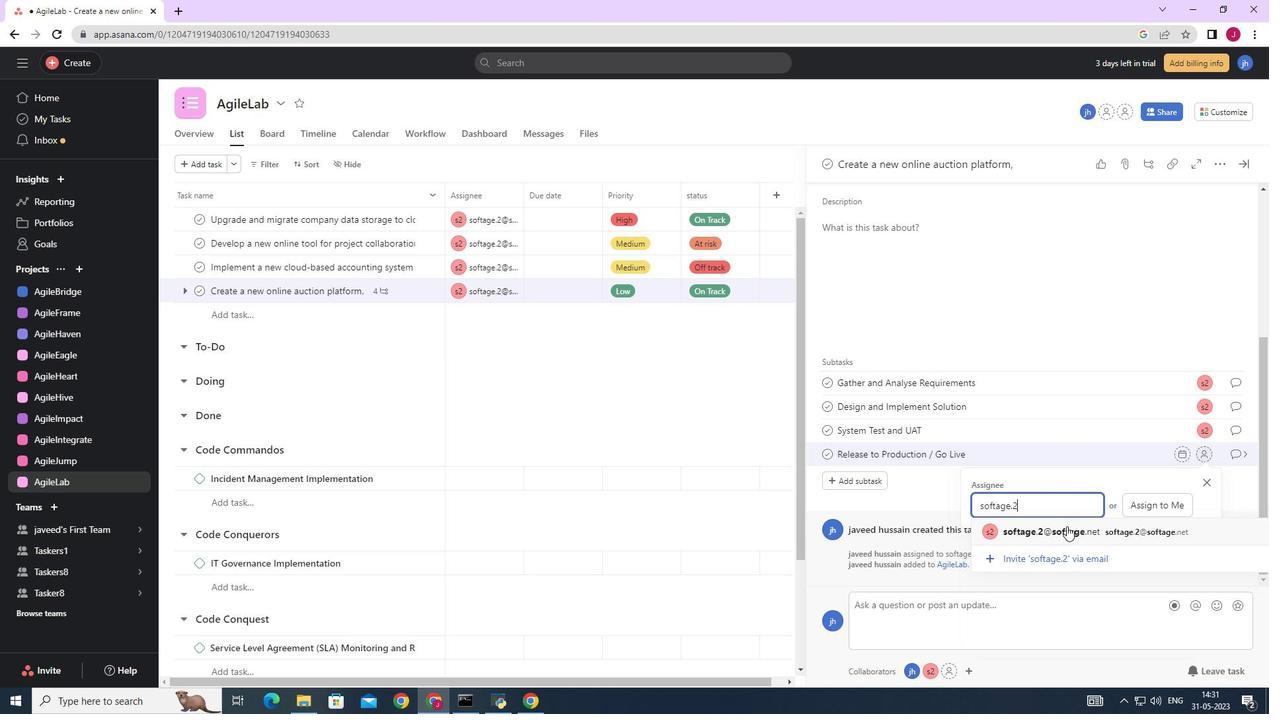 
Action: Mouse moved to (1236, 452)
Screenshot: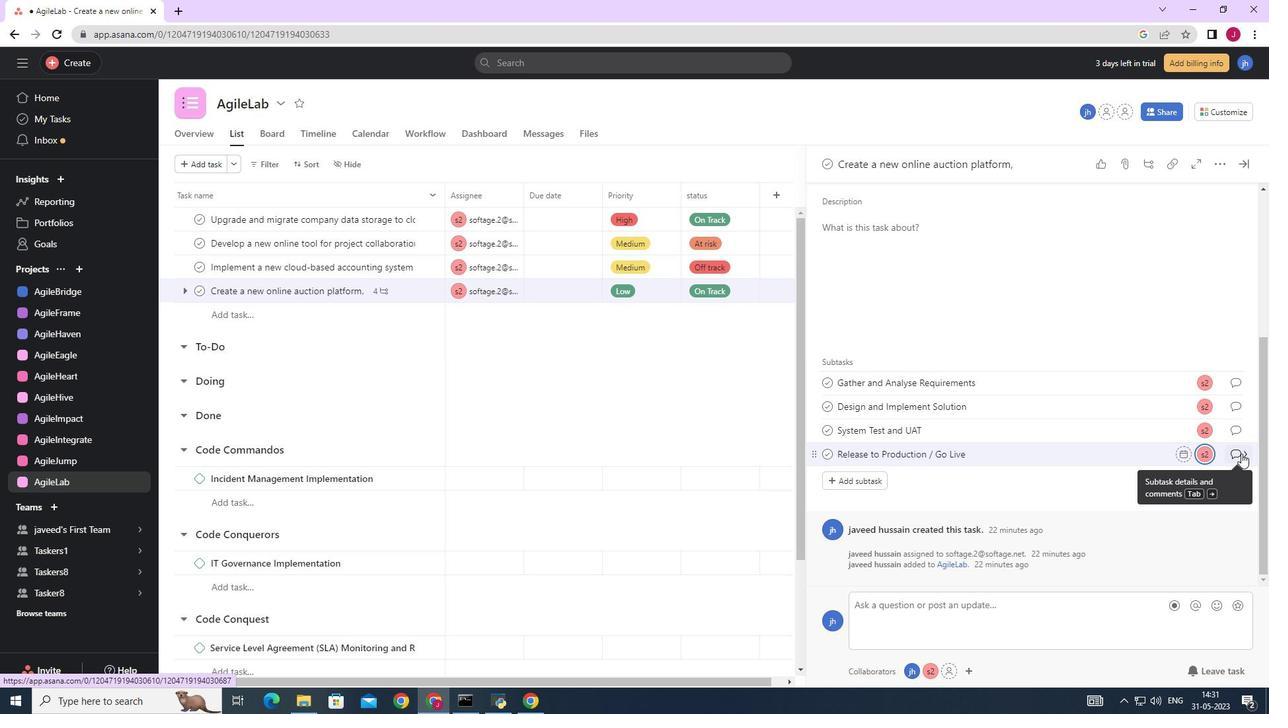 
Action: Mouse pressed left at (1236, 452)
Screenshot: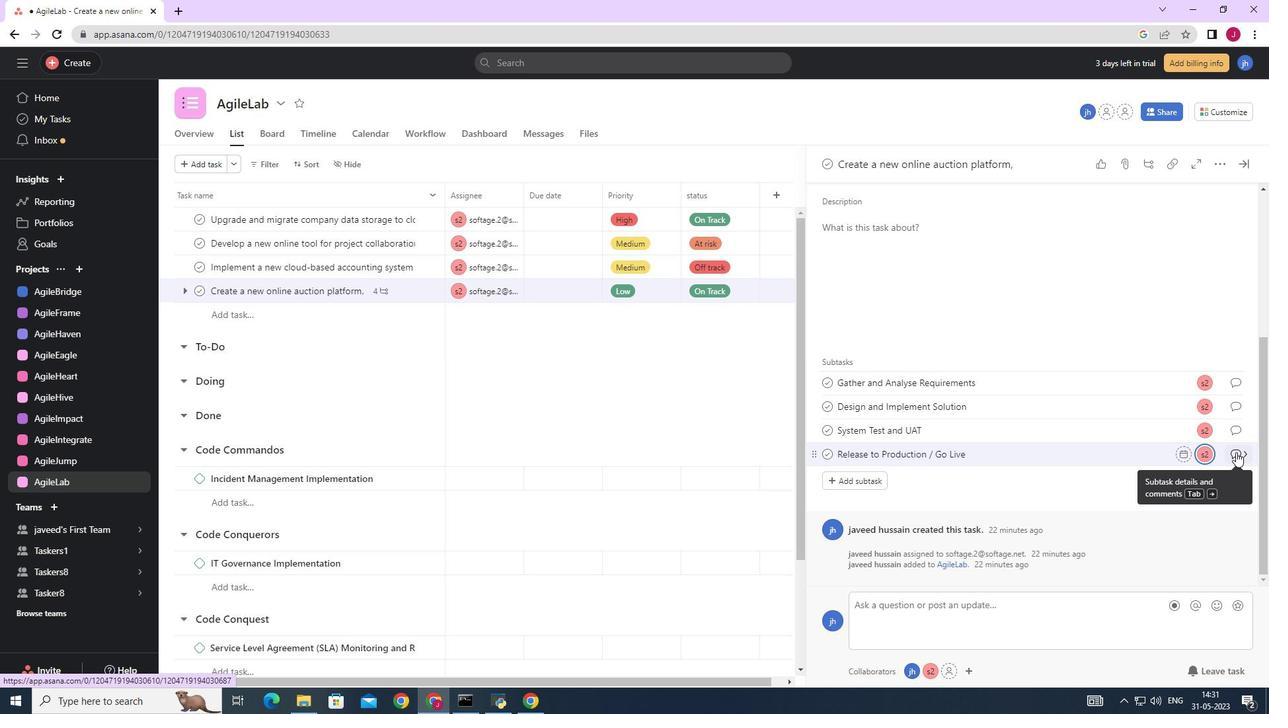 
Action: Mouse moved to (866, 383)
Screenshot: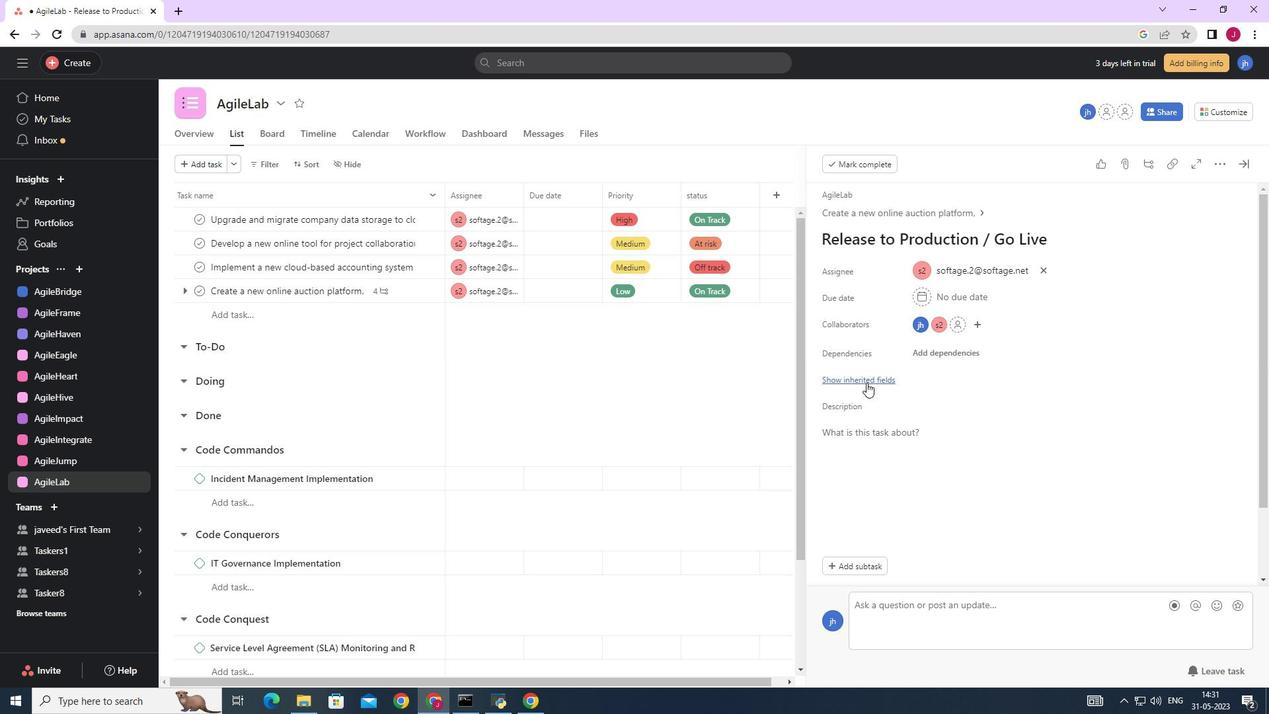 
Action: Mouse pressed left at (866, 383)
Screenshot: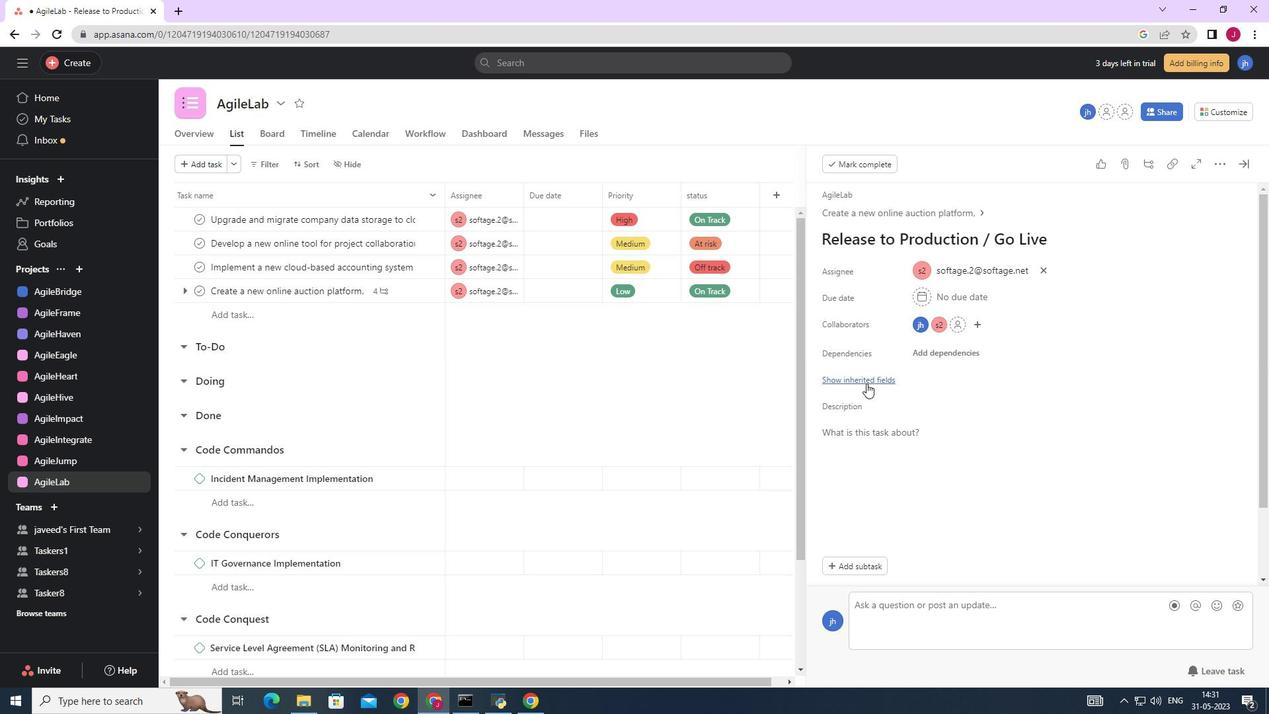 
Action: Mouse moved to (913, 405)
Screenshot: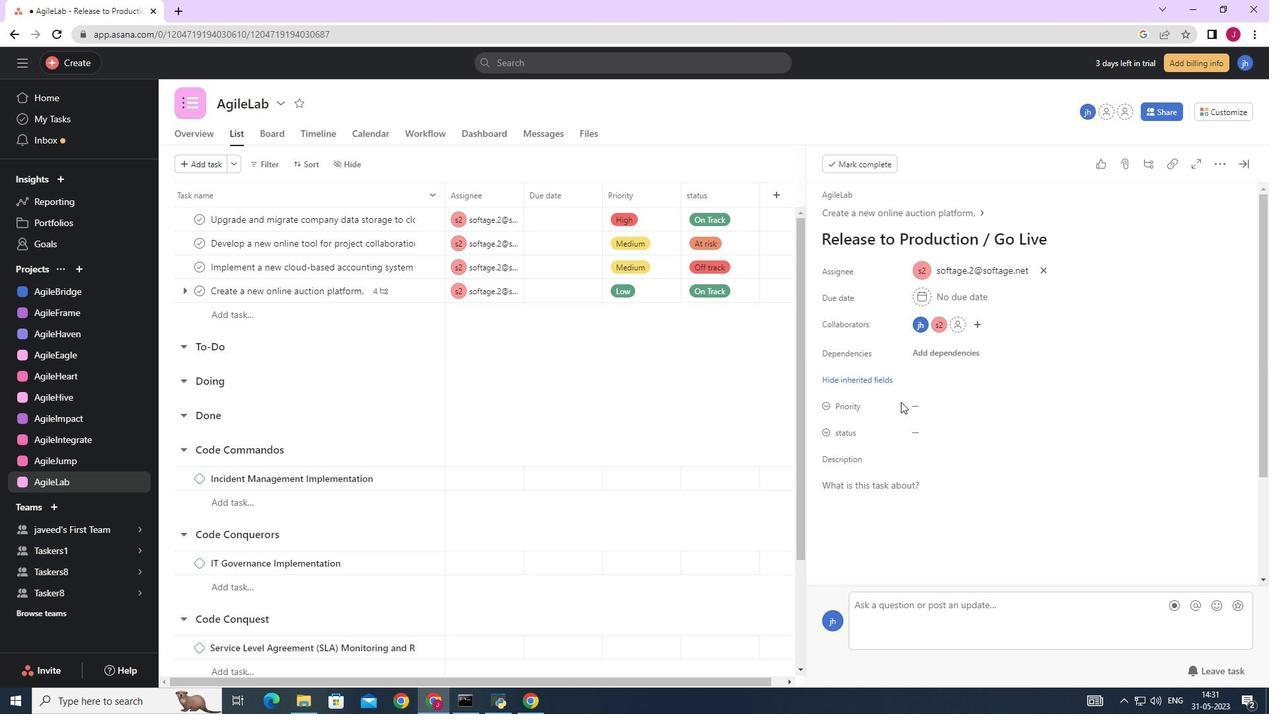 
Action: Mouse pressed left at (913, 405)
Screenshot: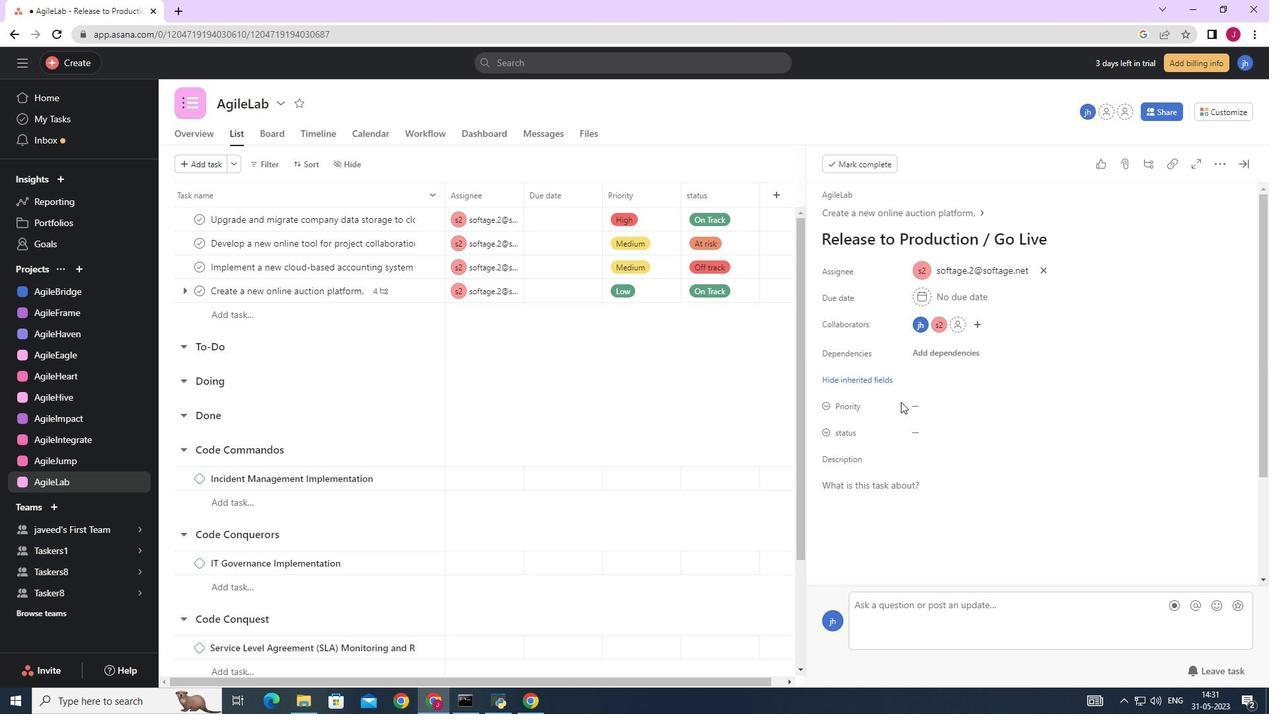 
Action: Mouse moved to (957, 476)
Screenshot: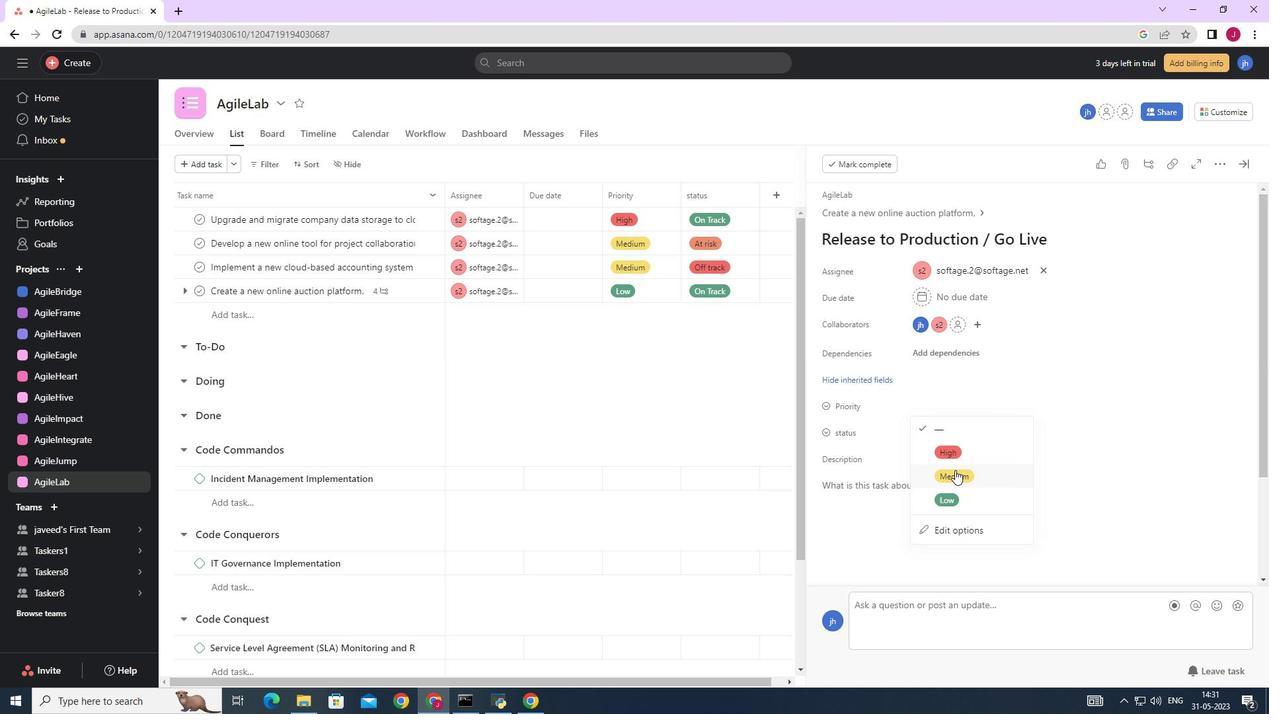 
Action: Mouse pressed left at (957, 476)
Screenshot: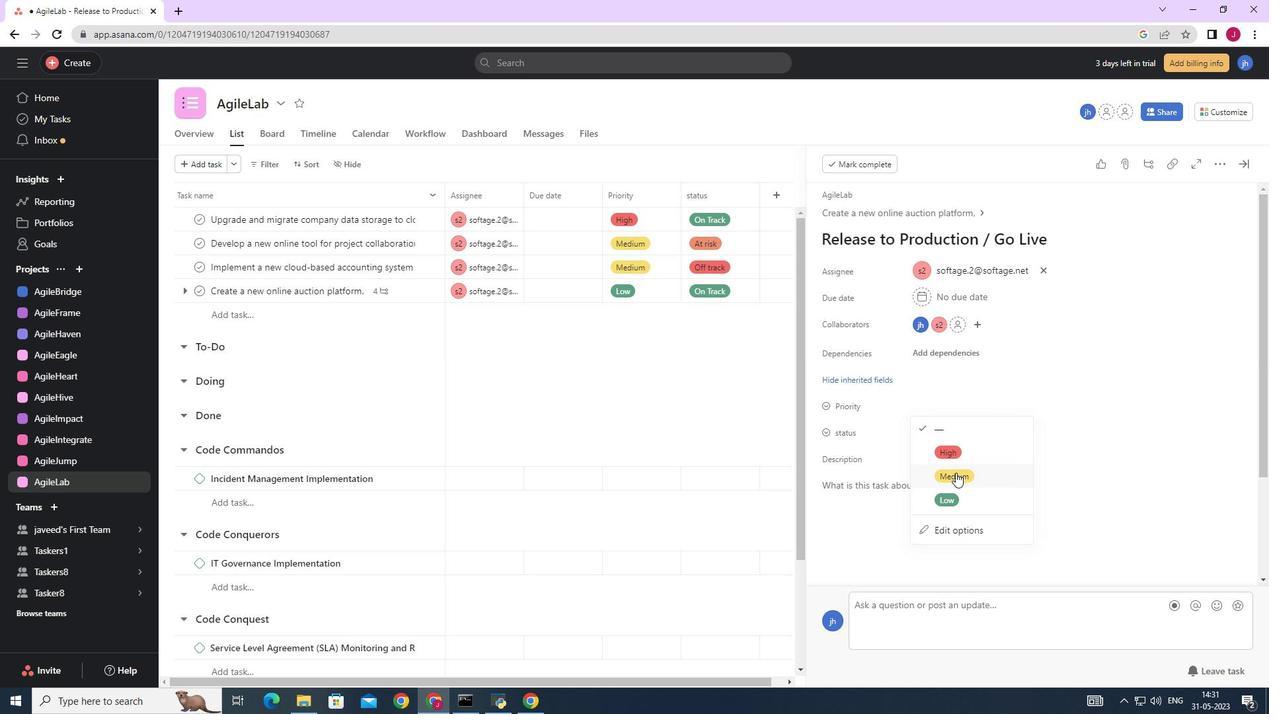 
Action: Mouse moved to (923, 431)
Screenshot: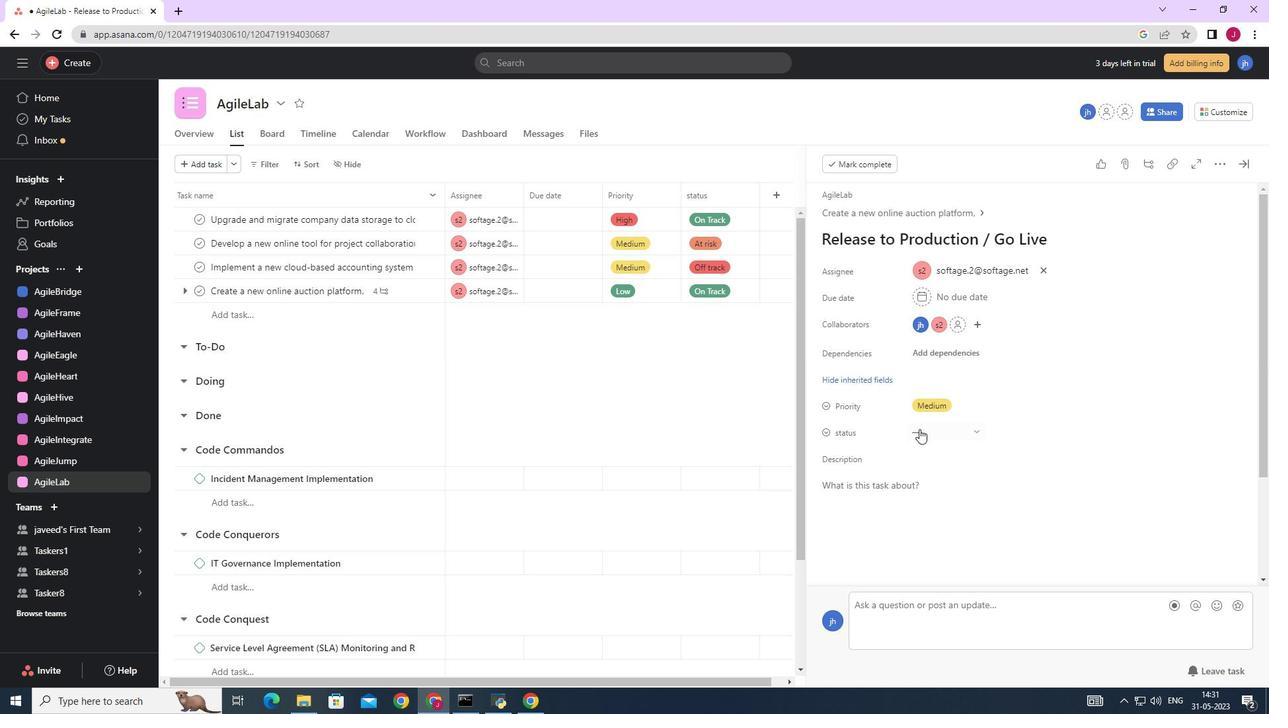 
Action: Mouse pressed left at (923, 431)
Screenshot: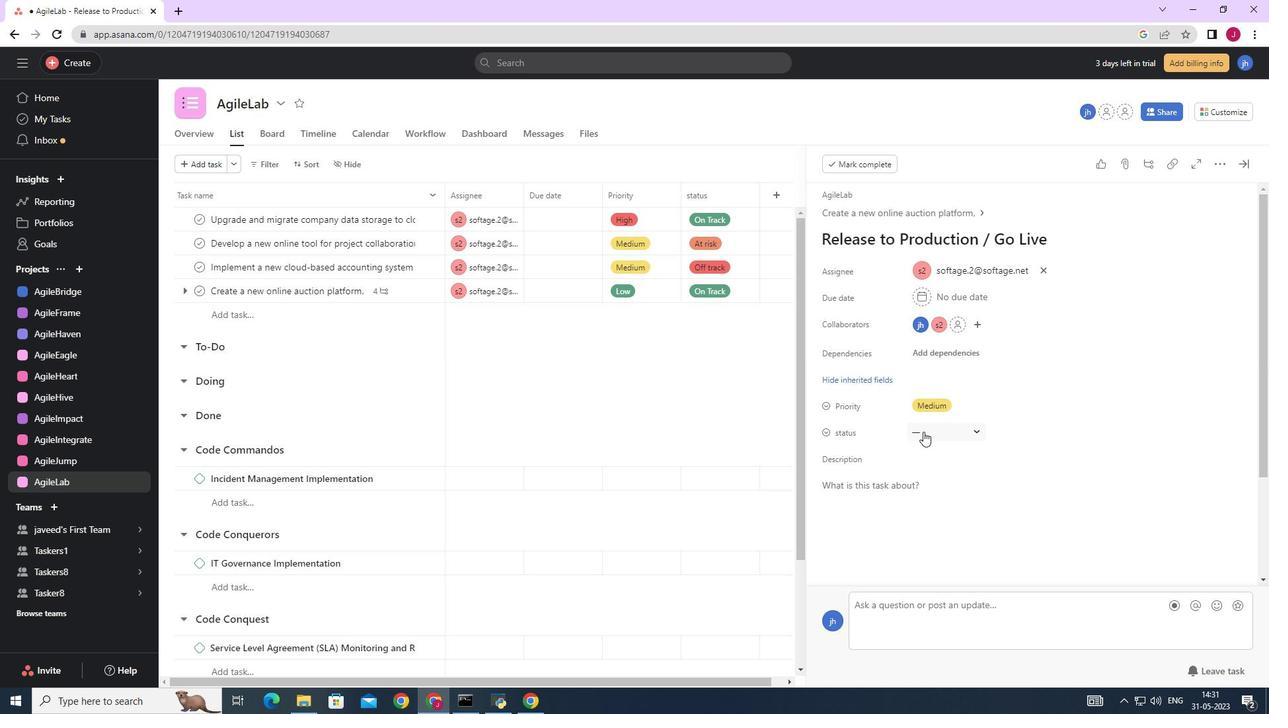 
Action: Mouse moved to (947, 523)
Screenshot: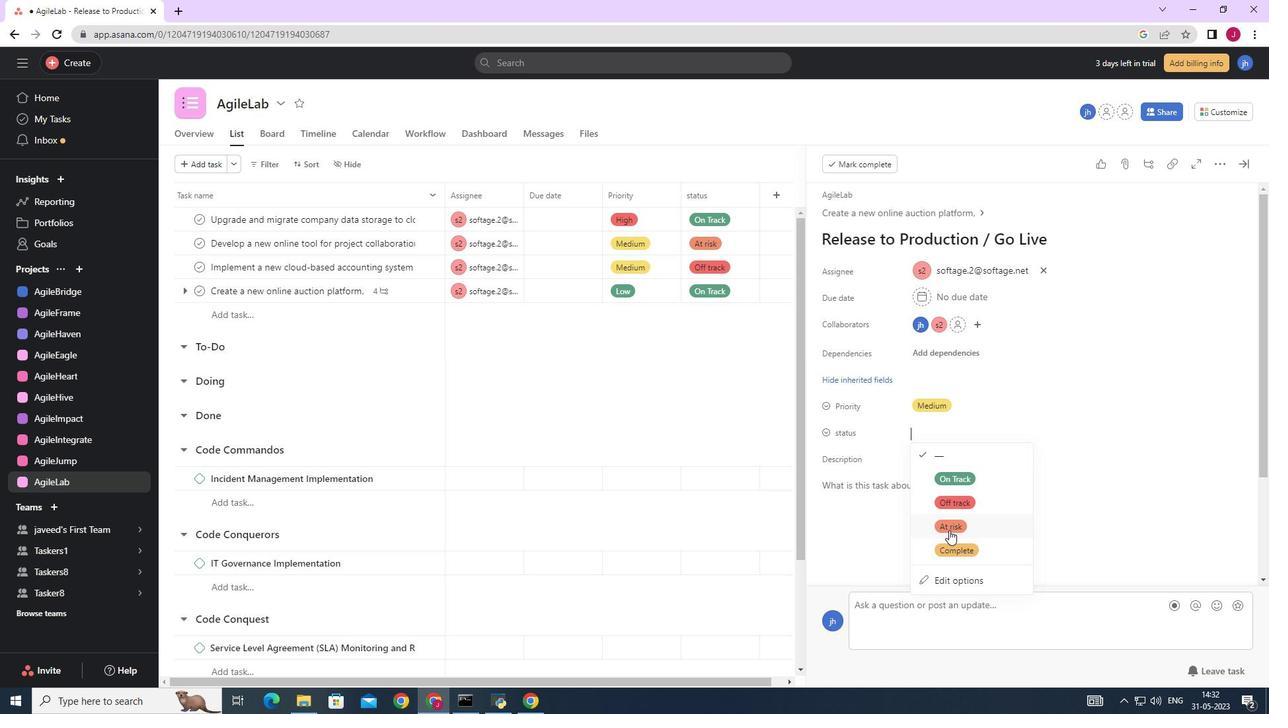 
Action: Mouse pressed left at (947, 523)
Screenshot: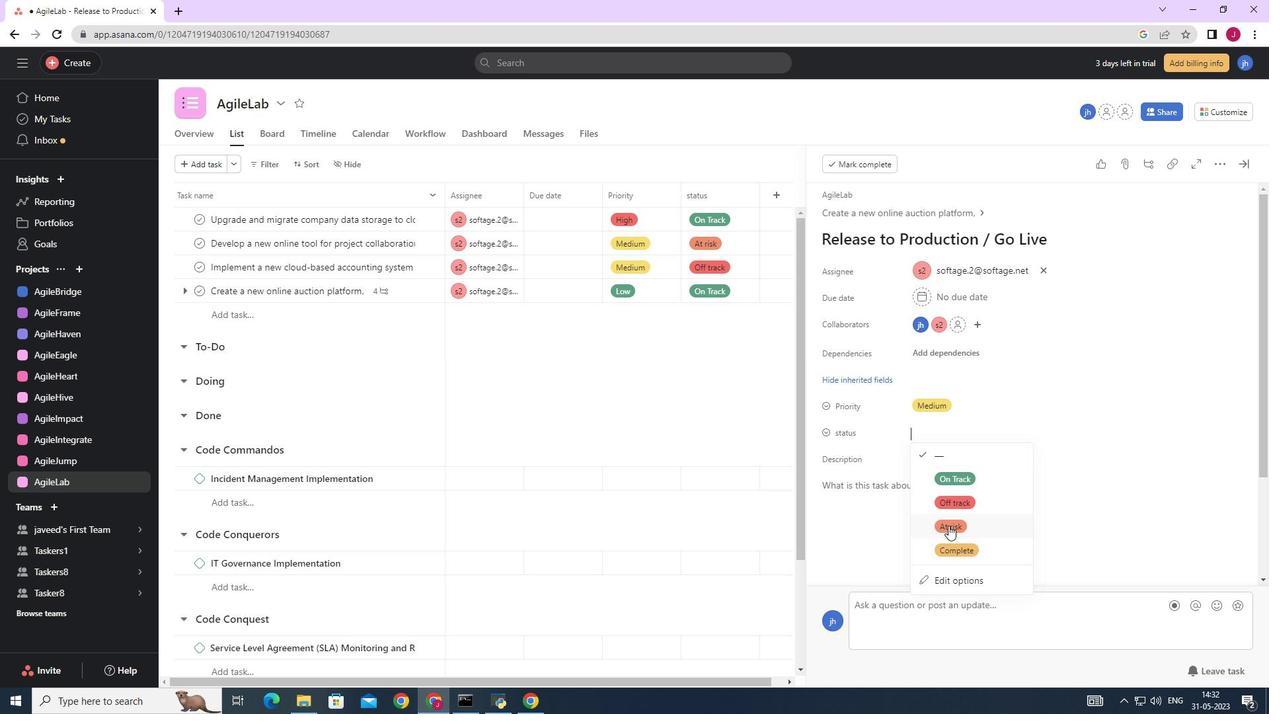 
Action: Mouse moved to (1246, 167)
Screenshot: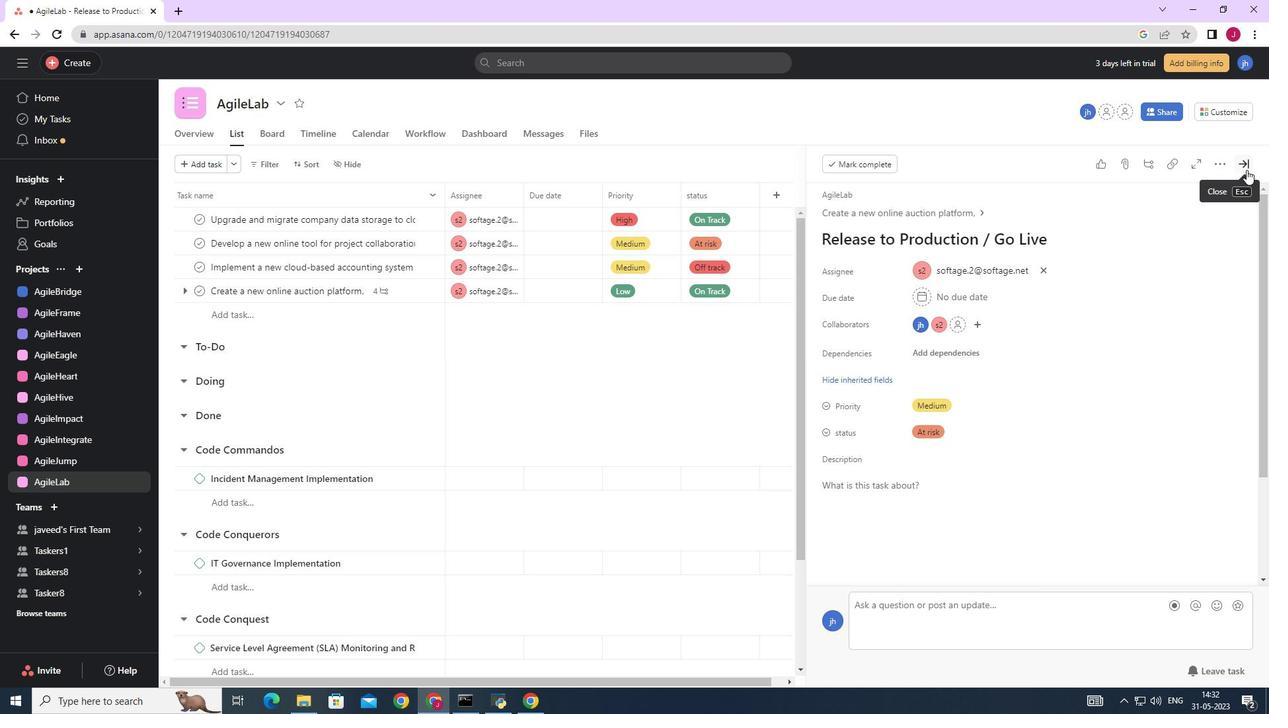
Action: Mouse pressed left at (1246, 167)
Screenshot: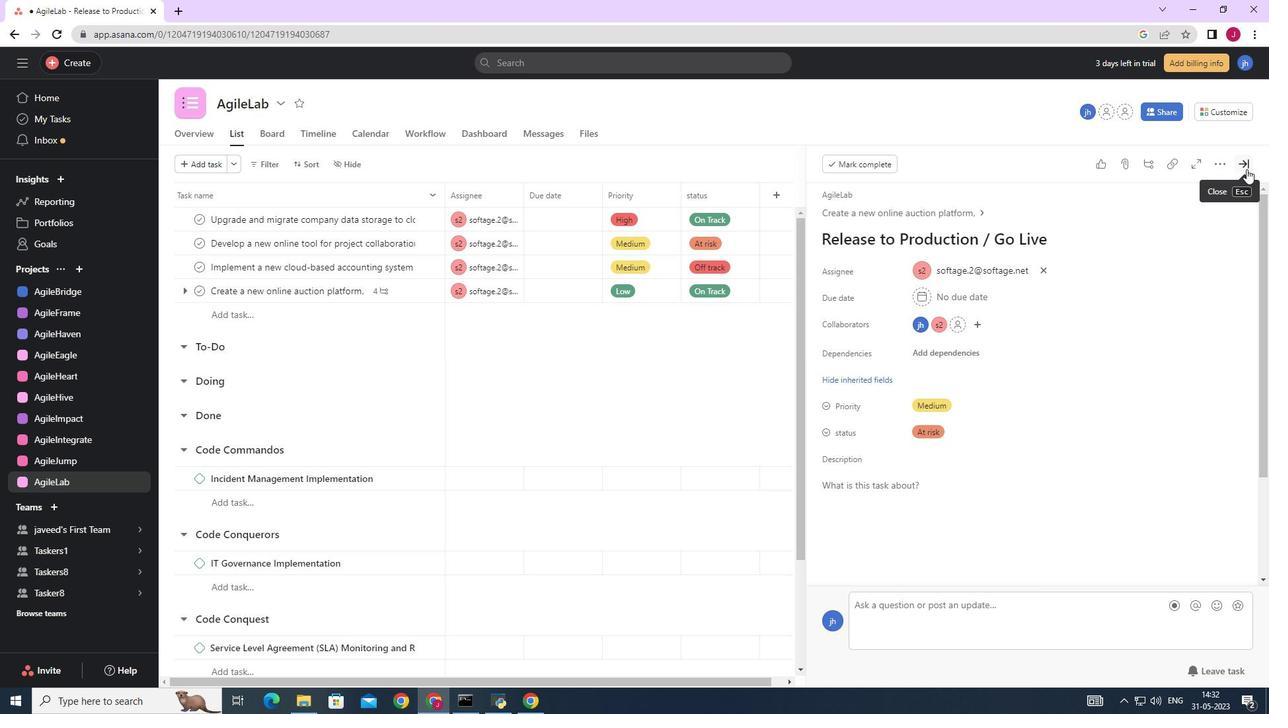 
Action: Mouse moved to (1061, 319)
Screenshot: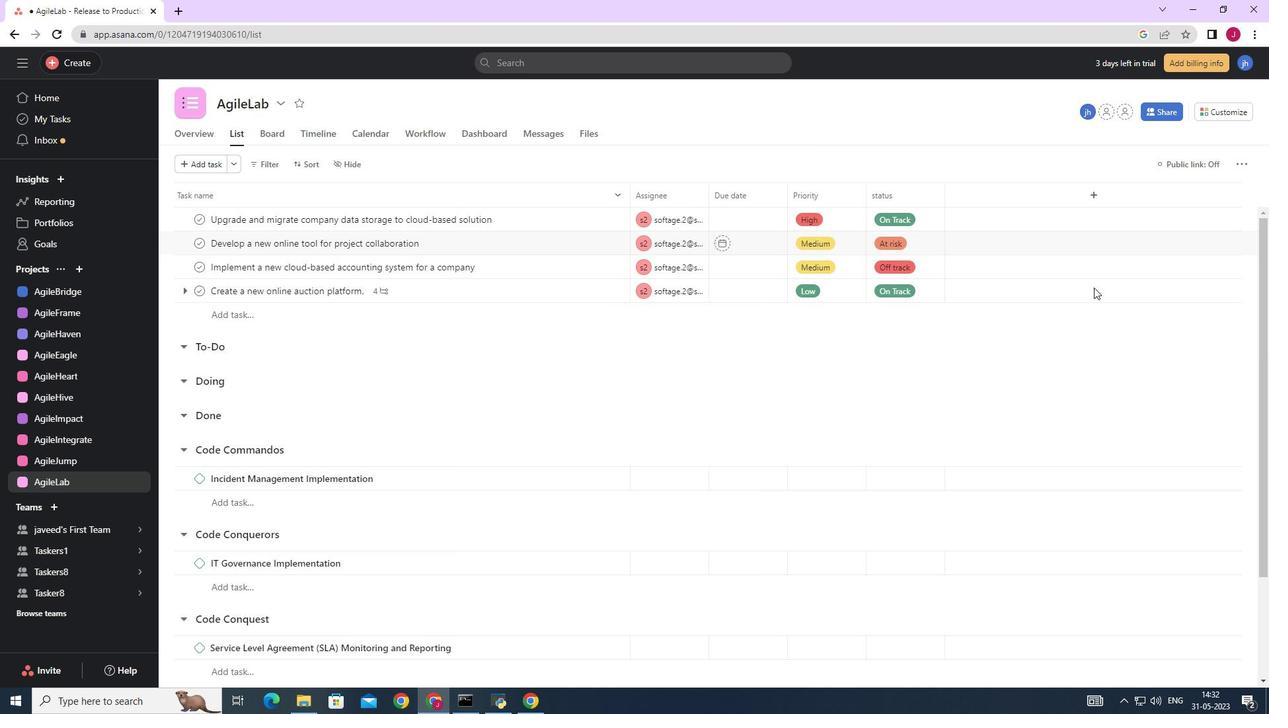 
